 Task: Find connections with filter location Svishtov with filter topic #personaltrainerwith filter profile language Spanish with filter current company Furlenco with filter school Placements updates with filter industry Insurance Carriers with filter service category Financial Reporting with filter keywords title Computer Programmer
Action: Mouse moved to (495, 88)
Screenshot: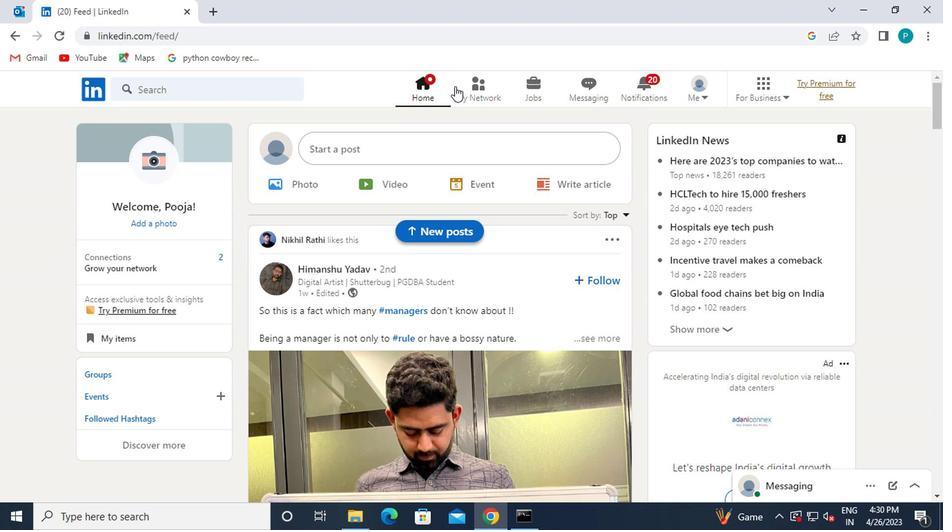 
Action: Mouse pressed left at (495, 88)
Screenshot: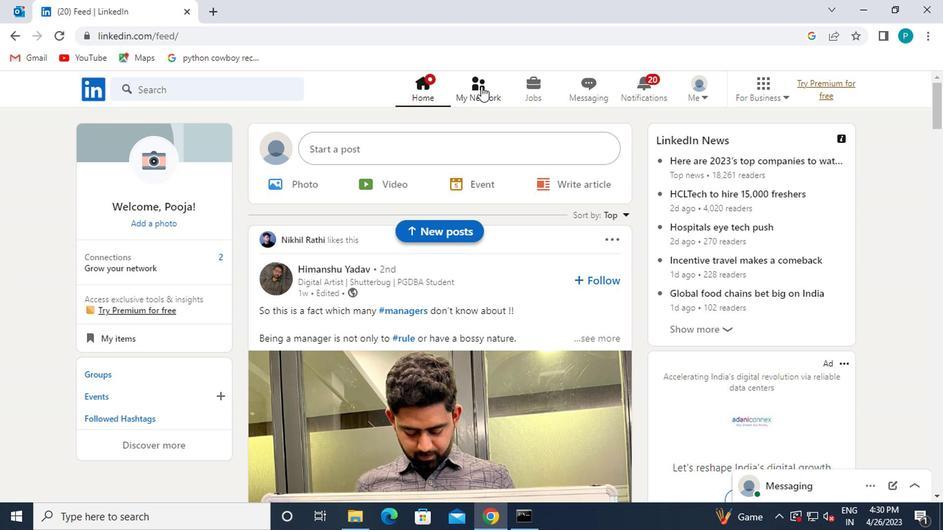 
Action: Mouse moved to (477, 89)
Screenshot: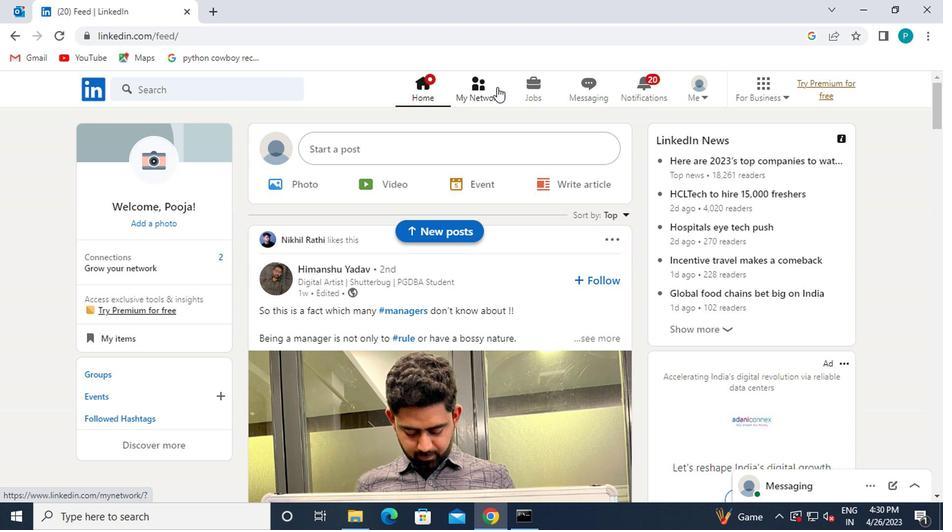 
Action: Mouse pressed left at (477, 89)
Screenshot: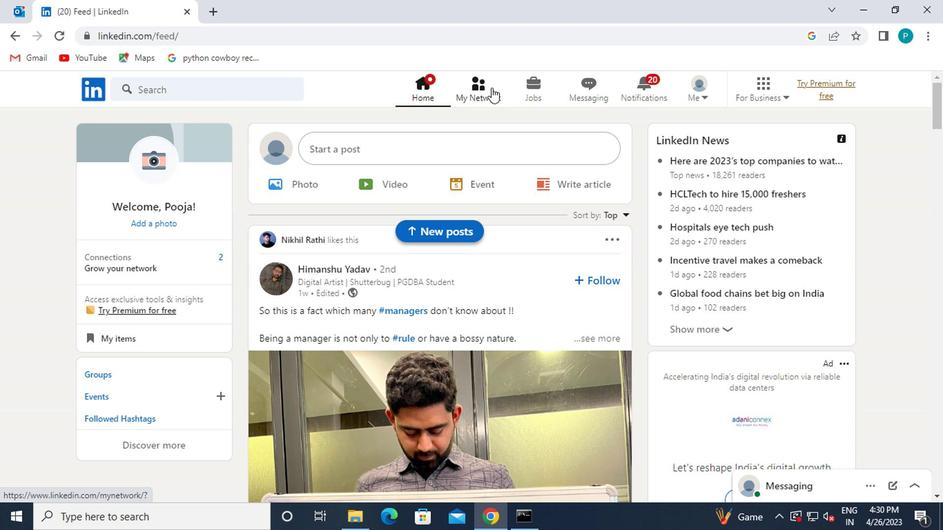 
Action: Mouse moved to (171, 168)
Screenshot: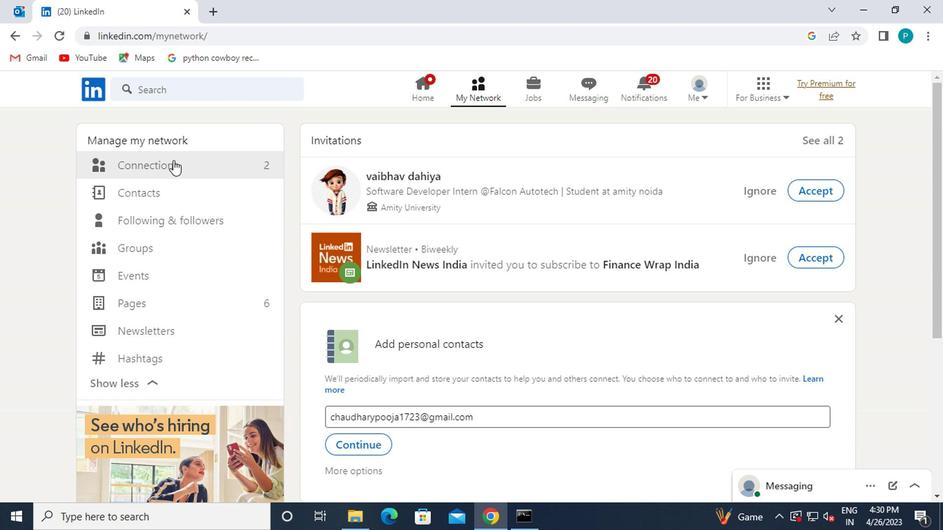 
Action: Mouse pressed left at (171, 168)
Screenshot: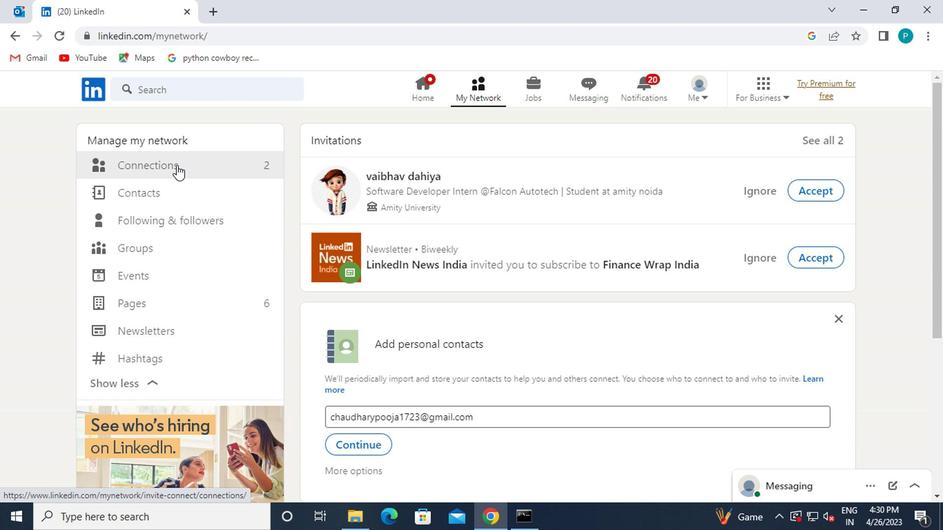 
Action: Mouse moved to (578, 149)
Screenshot: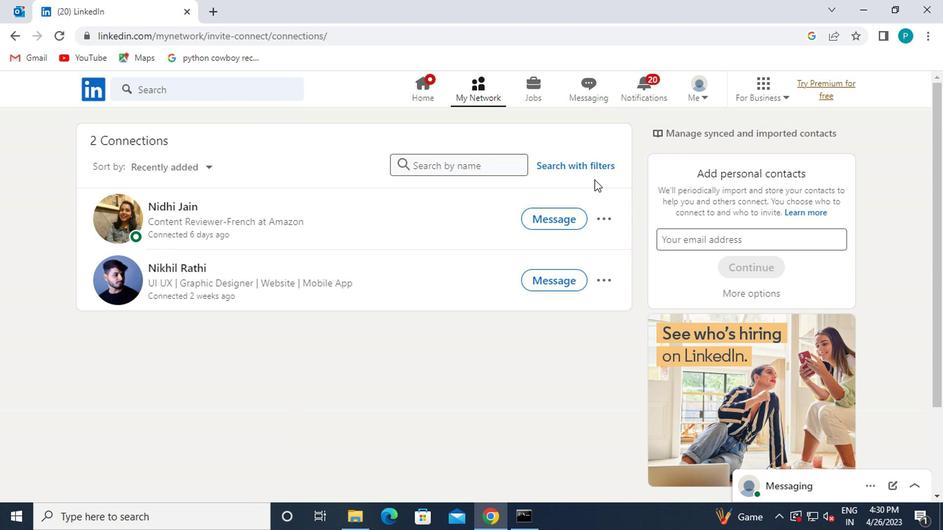 
Action: Mouse pressed left at (578, 149)
Screenshot: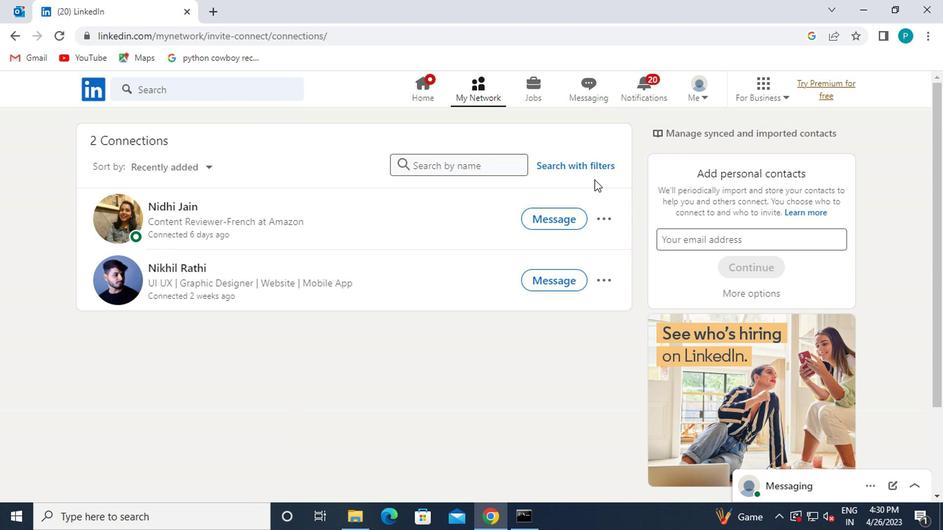 
Action: Mouse moved to (579, 164)
Screenshot: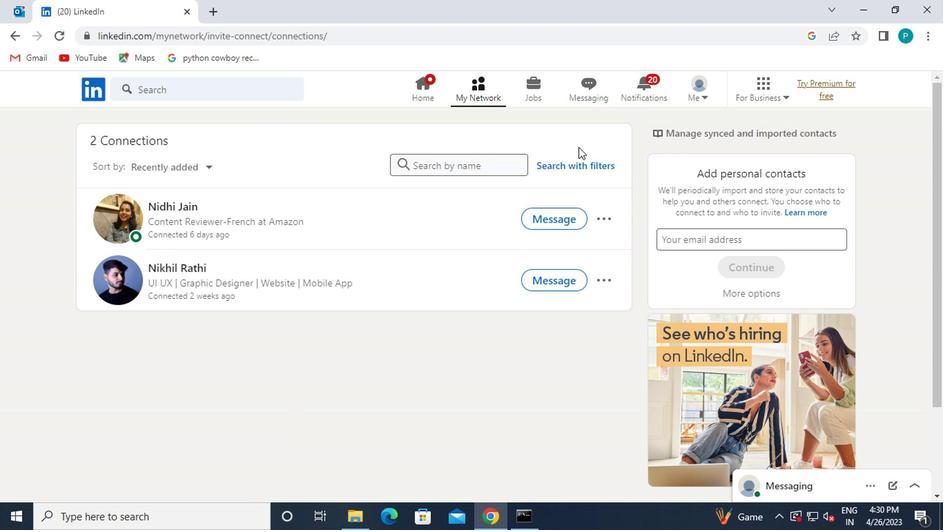 
Action: Mouse pressed left at (579, 164)
Screenshot: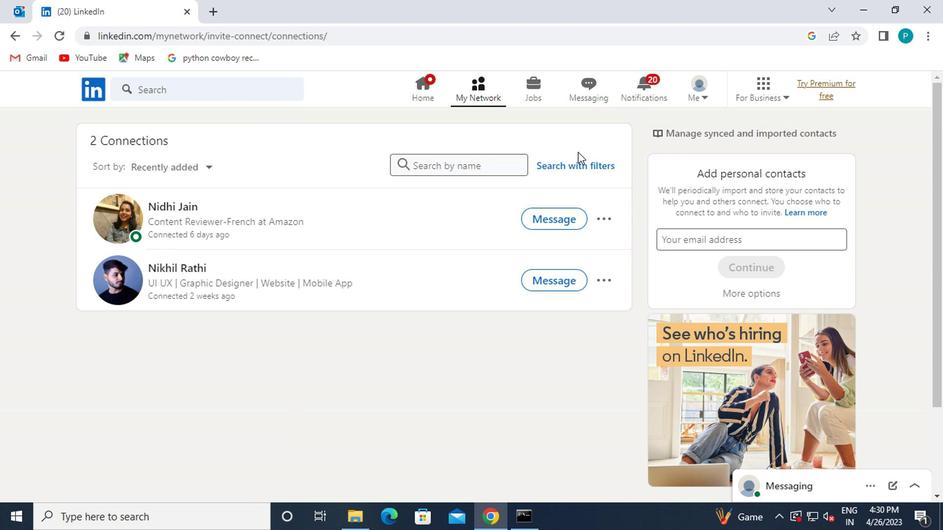 
Action: Mouse moved to (473, 123)
Screenshot: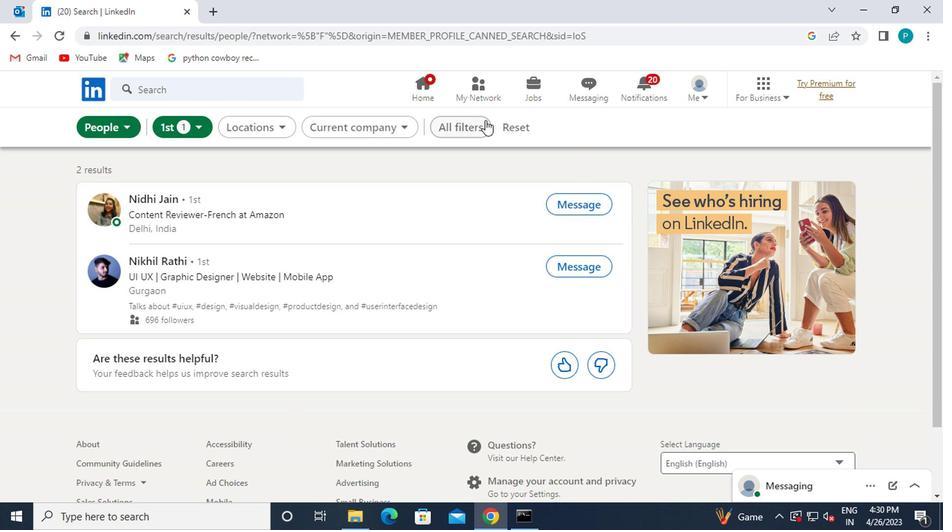 
Action: Mouse pressed left at (473, 123)
Screenshot: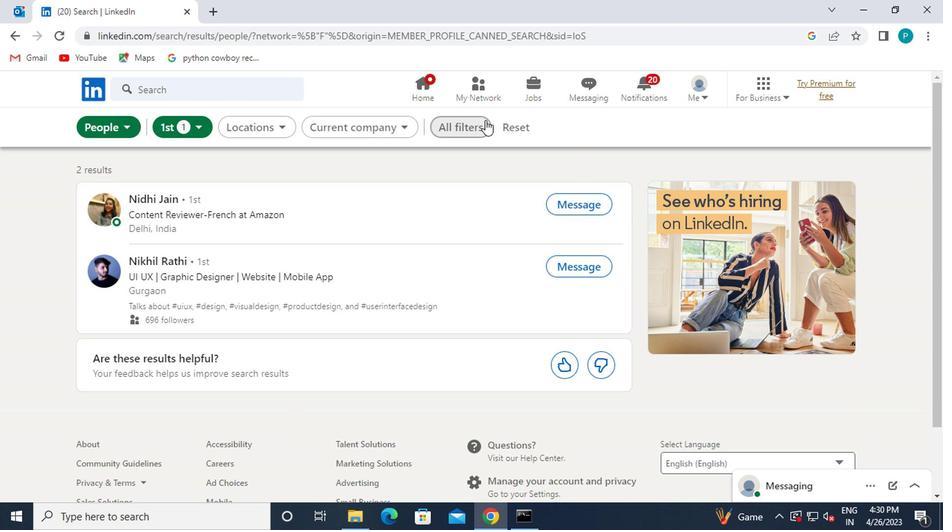 
Action: Mouse moved to (685, 271)
Screenshot: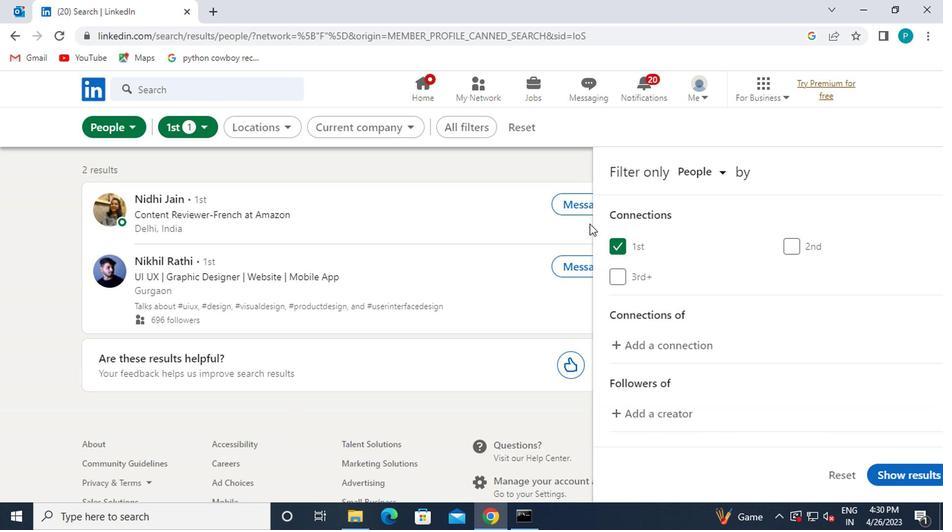 
Action: Mouse scrolled (685, 270) with delta (0, 0)
Screenshot: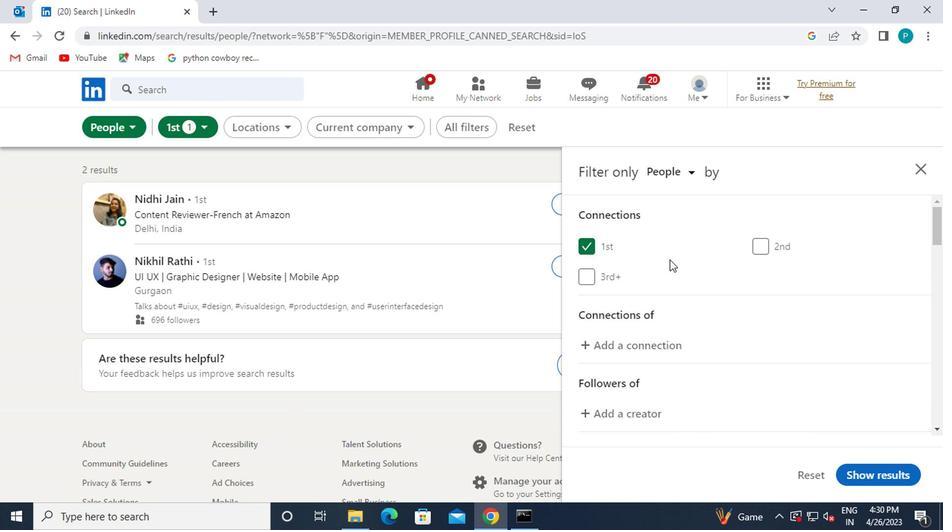 
Action: Mouse moved to (767, 350)
Screenshot: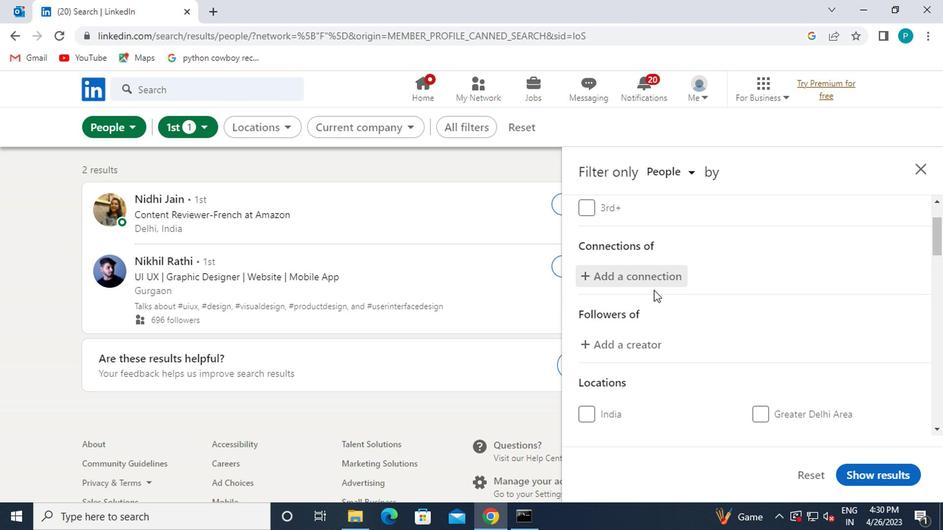 
Action: Mouse scrolled (767, 349) with delta (0, 0)
Screenshot: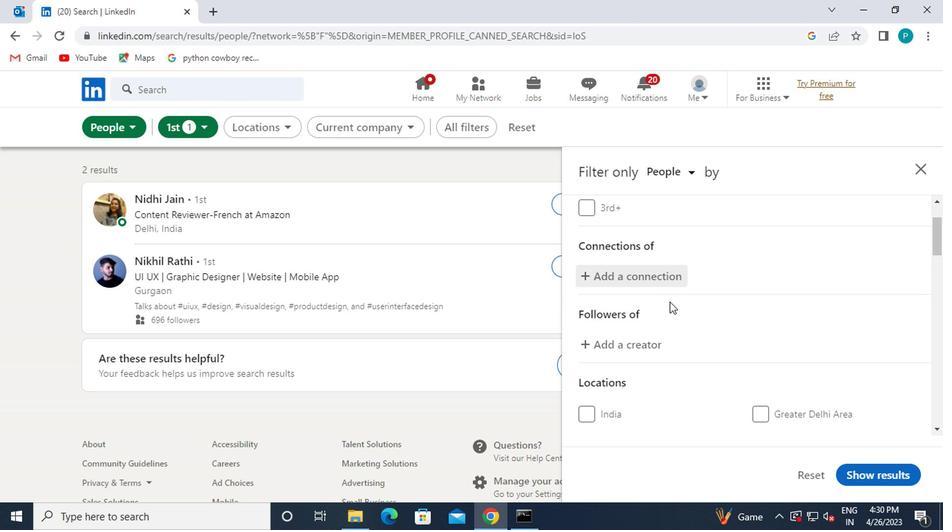 
Action: Mouse moved to (771, 357)
Screenshot: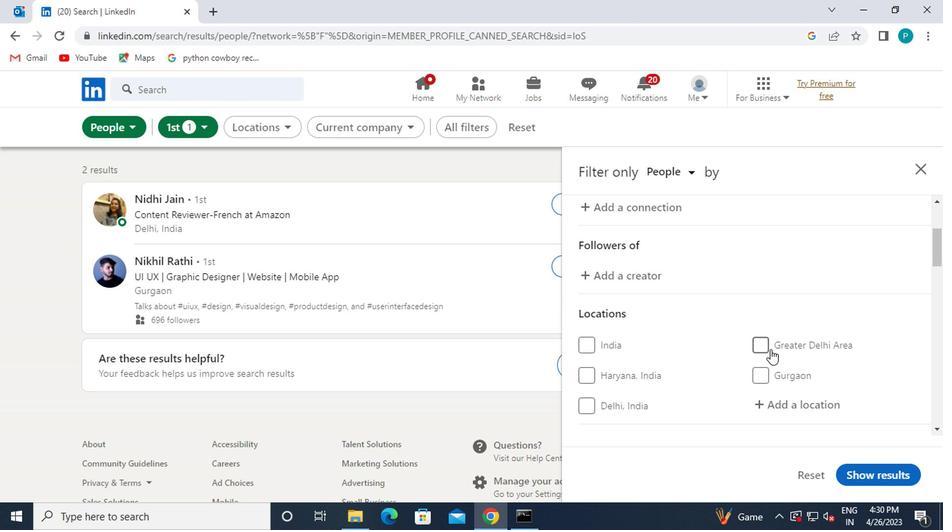 
Action: Mouse scrolled (771, 356) with delta (0, 0)
Screenshot: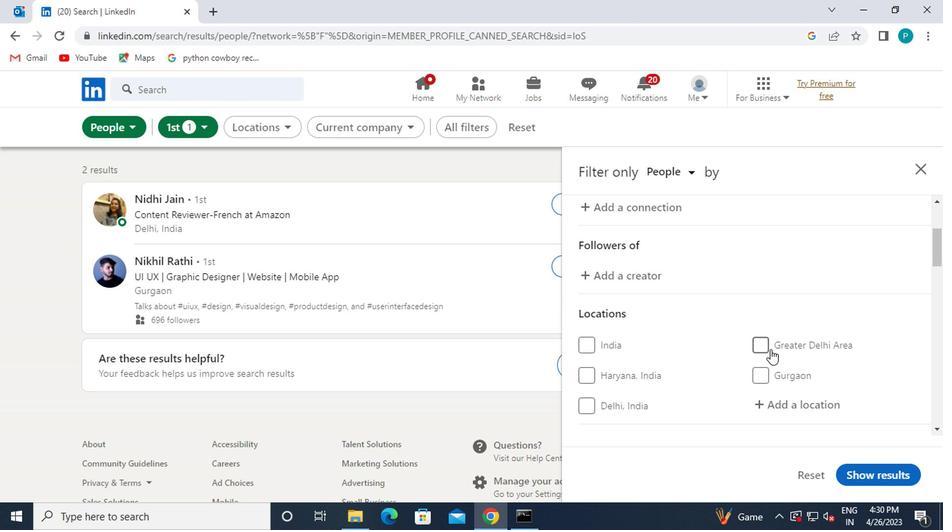 
Action: Mouse scrolled (771, 356) with delta (0, 0)
Screenshot: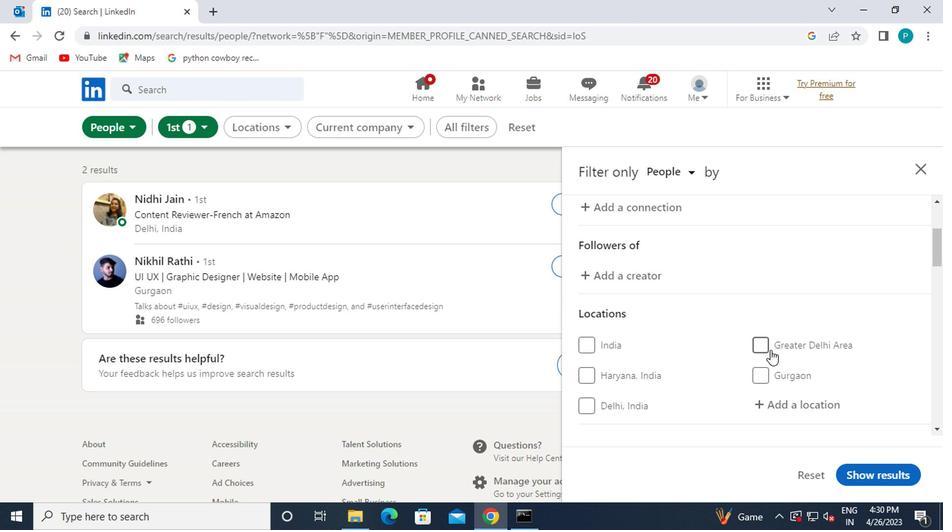 
Action: Mouse moved to (750, 261)
Screenshot: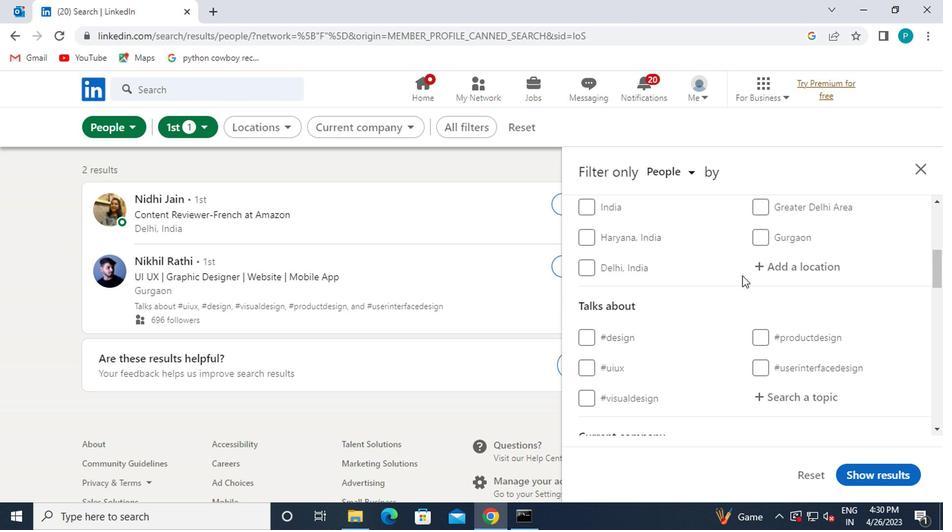
Action: Mouse pressed left at (750, 261)
Screenshot: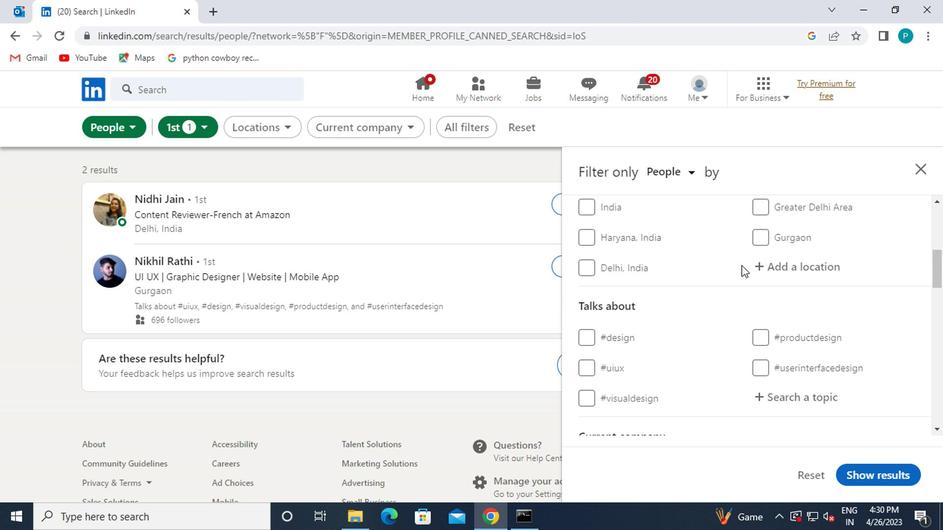 
Action: Mouse moved to (762, 282)
Screenshot: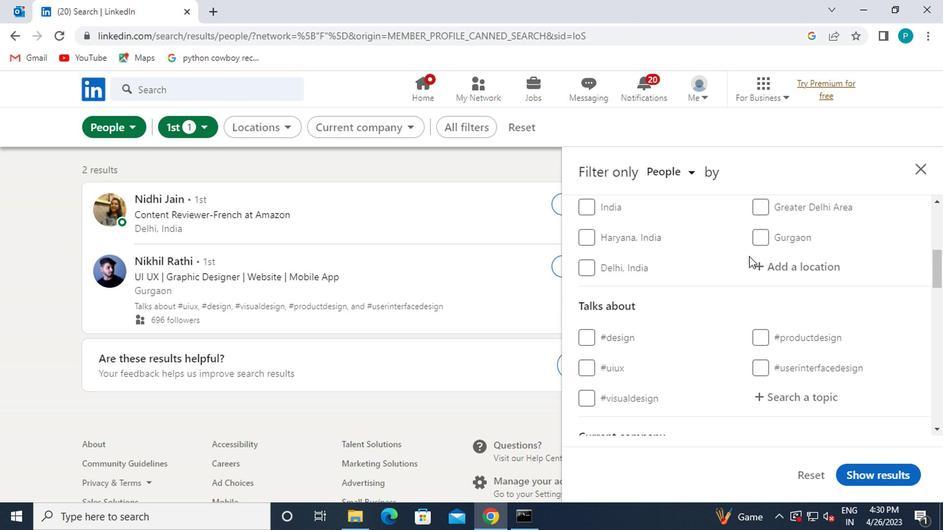 
Action: Mouse pressed left at (762, 282)
Screenshot: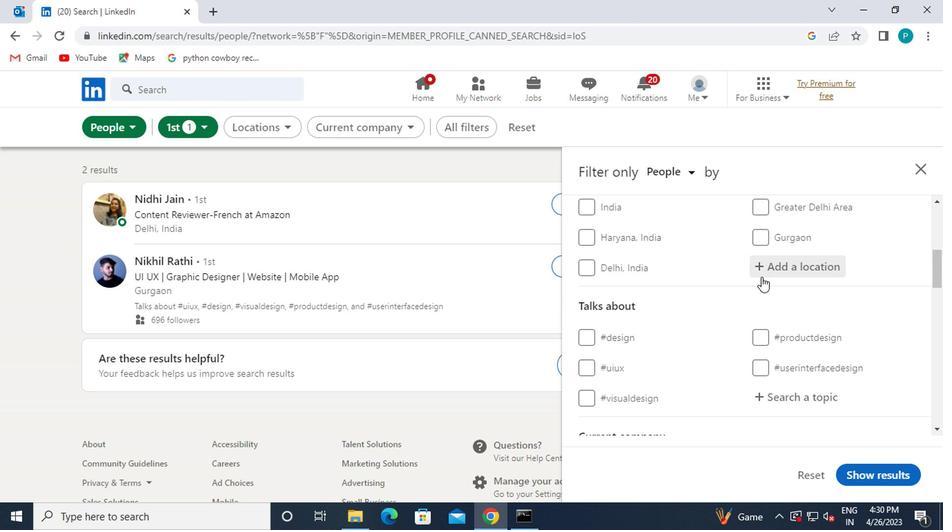 
Action: Mouse moved to (764, 282)
Screenshot: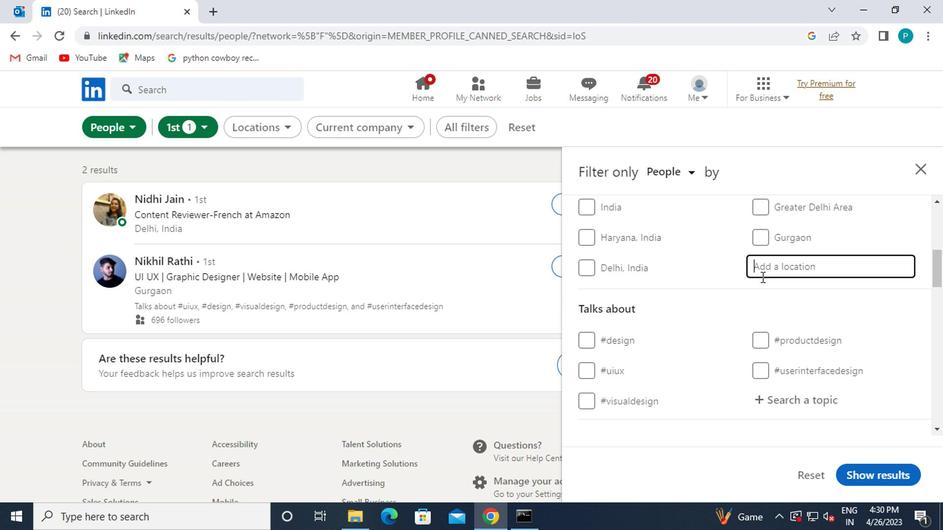 
Action: Key pressed sb<Key.backspace>vic<Key.backspace>sh
Screenshot: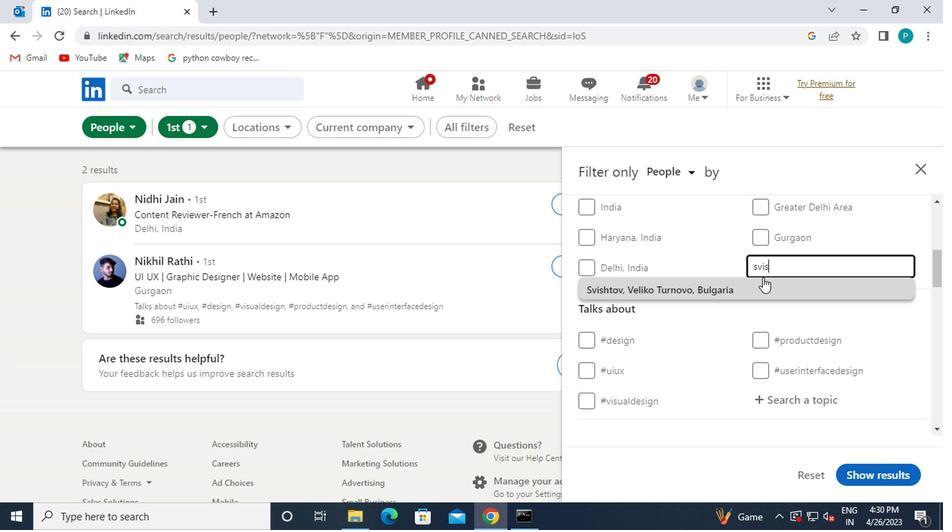 
Action: Mouse moved to (647, 293)
Screenshot: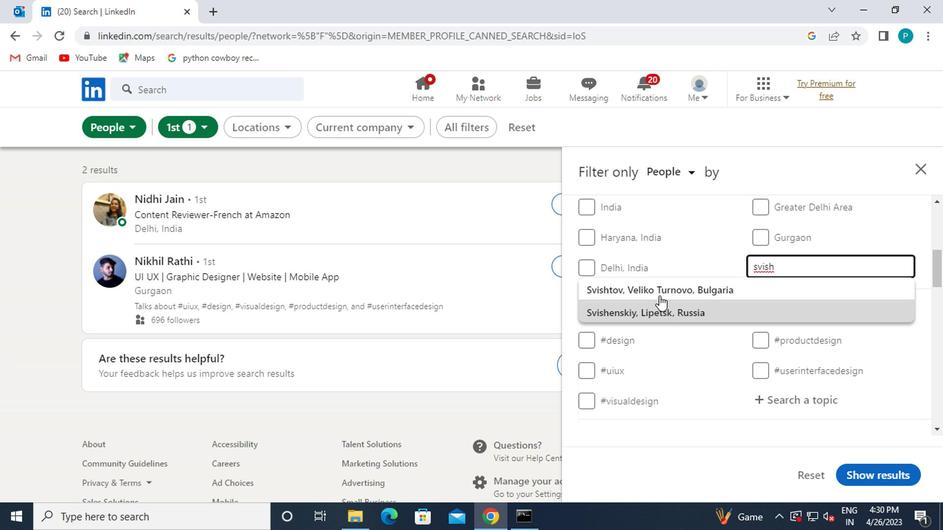 
Action: Mouse pressed left at (647, 293)
Screenshot: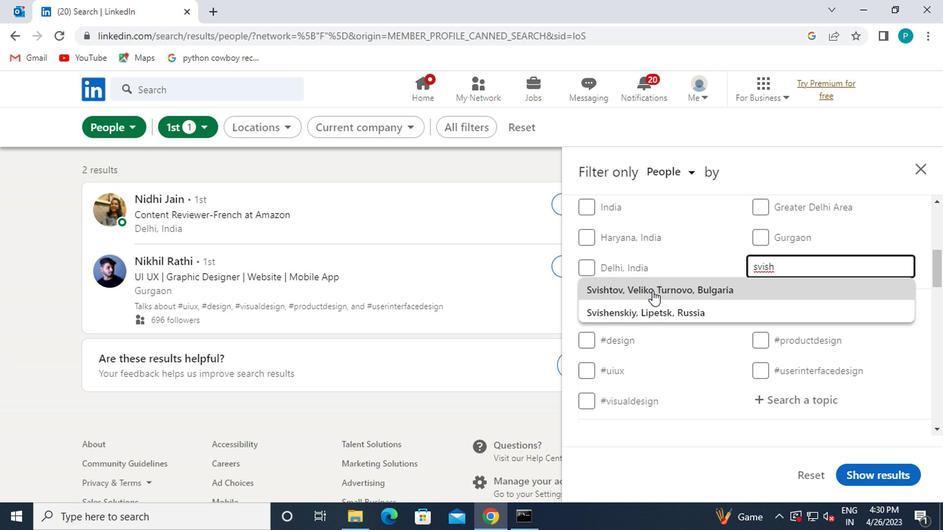 
Action: Mouse moved to (760, 336)
Screenshot: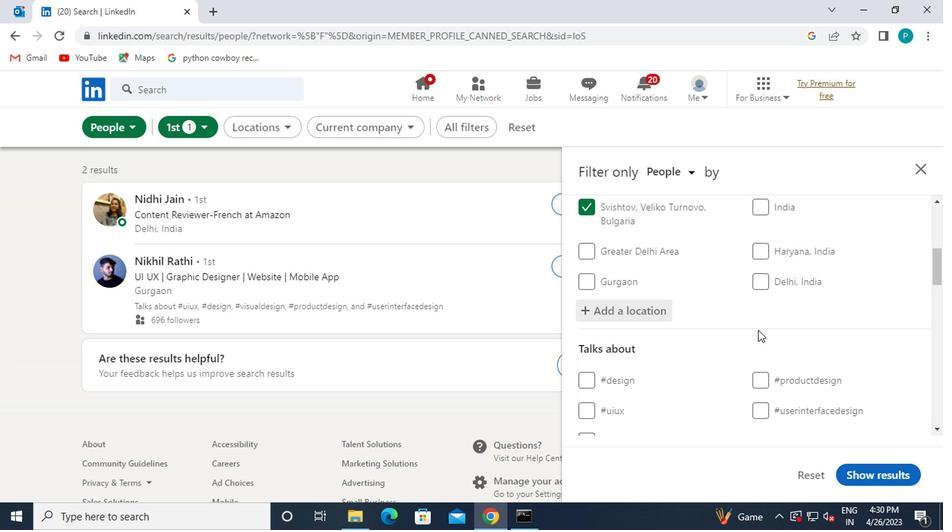 
Action: Mouse scrolled (760, 336) with delta (0, 0)
Screenshot: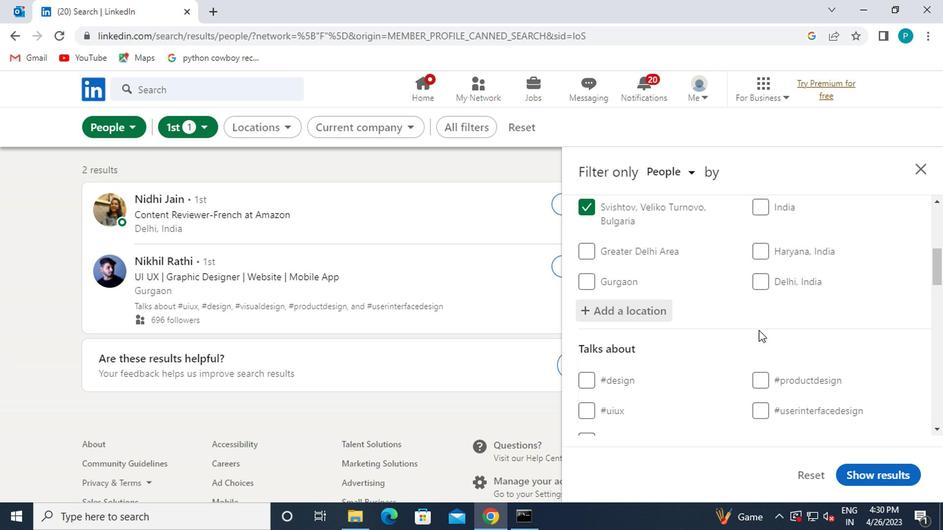 
Action: Mouse scrolled (760, 336) with delta (0, 0)
Screenshot: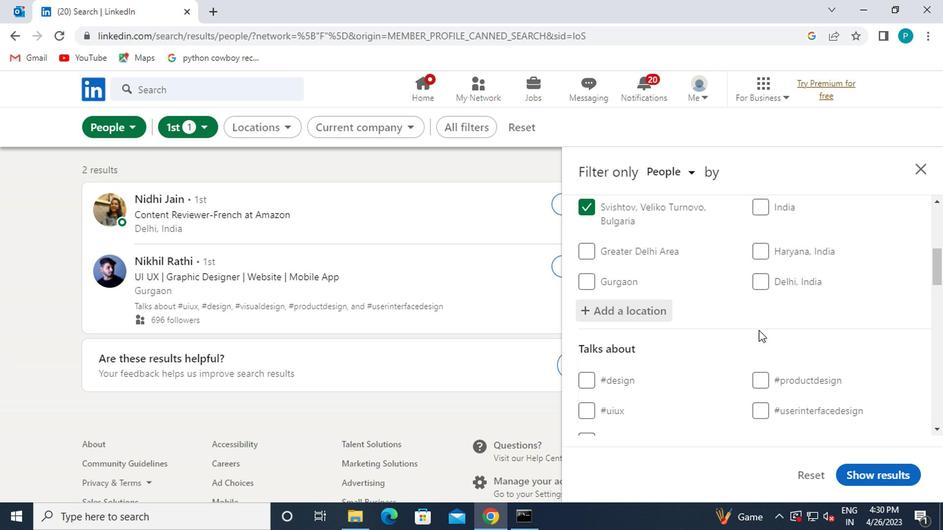 
Action: Mouse moved to (761, 313)
Screenshot: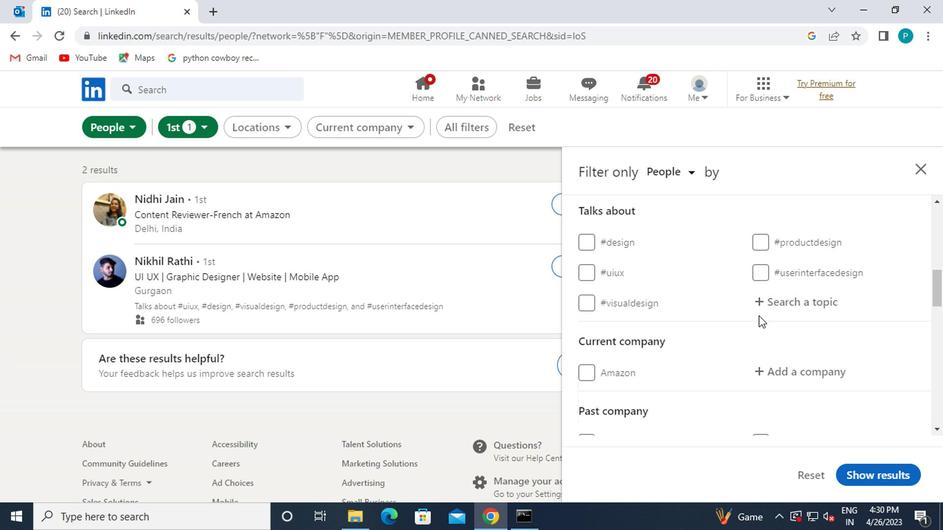 
Action: Mouse pressed left at (761, 313)
Screenshot: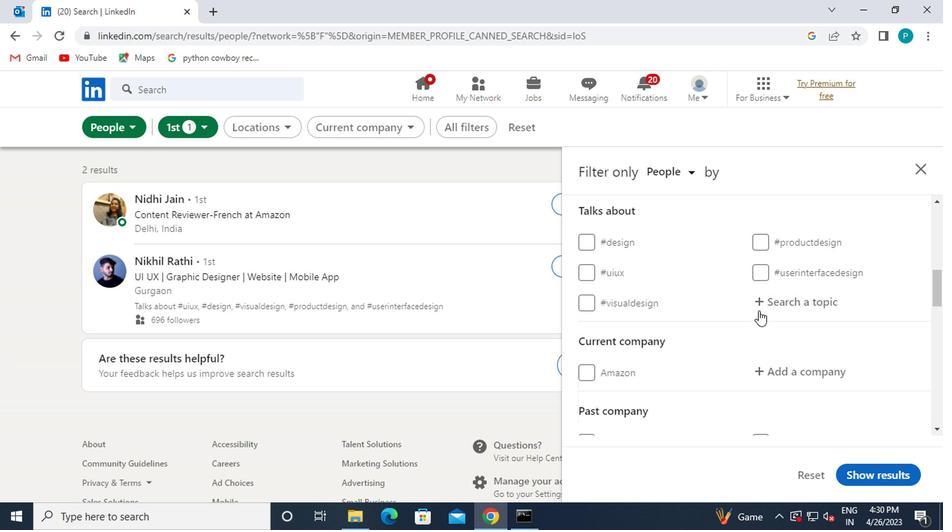 
Action: Key pressed <Key.shift>
Screenshot: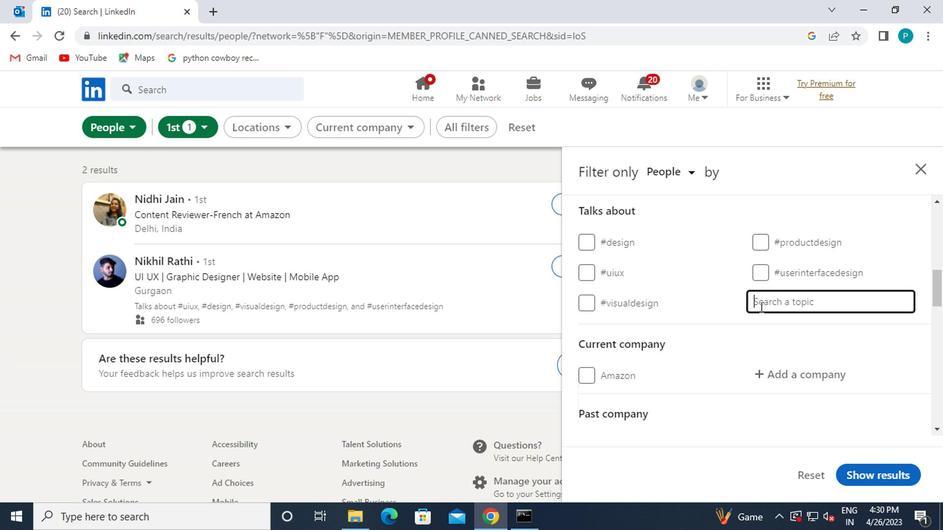 
Action: Mouse moved to (789, 246)
Screenshot: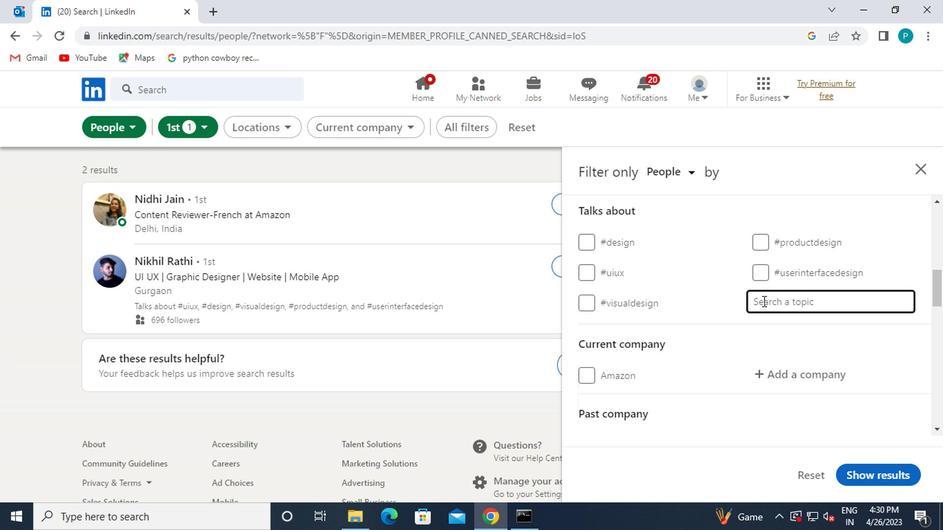 
Action: Key pressed <Key.shift><Key.shift><Key.shift><Key.shift><Key.shift>
Screenshot: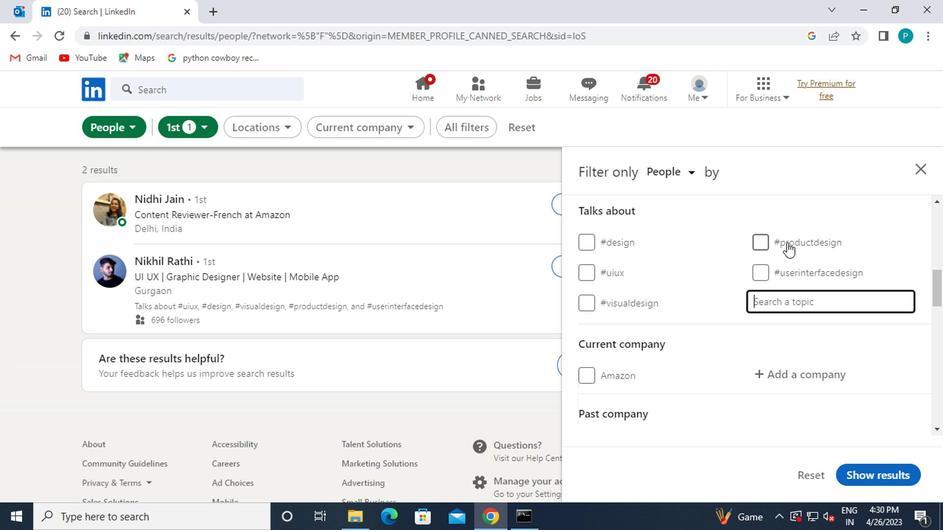 
Action: Mouse moved to (789, 246)
Screenshot: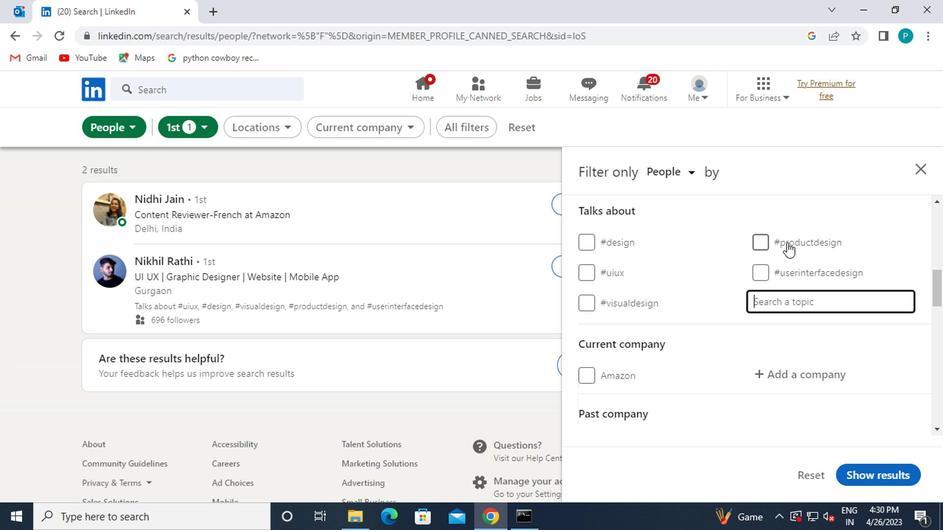 
Action: Key pressed <Key.shift><Key.shift>
Screenshot: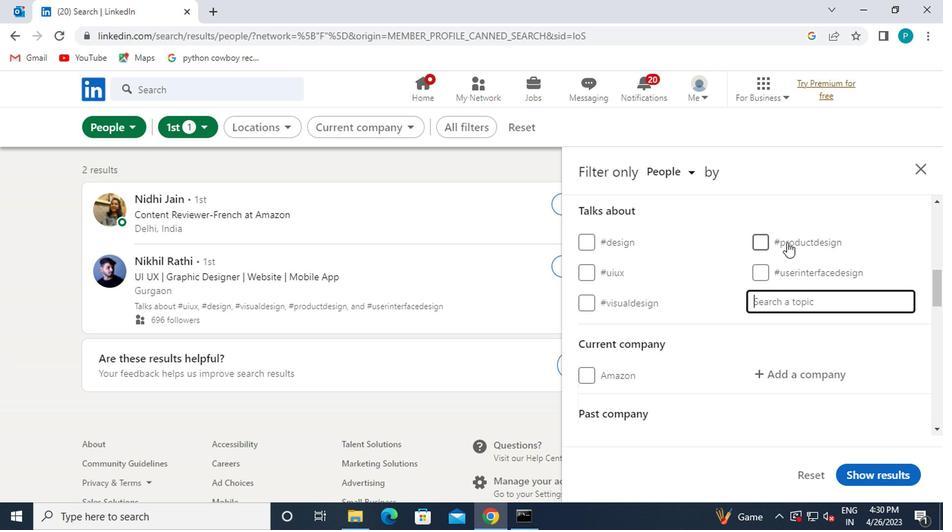 
Action: Mouse moved to (789, 245)
Screenshot: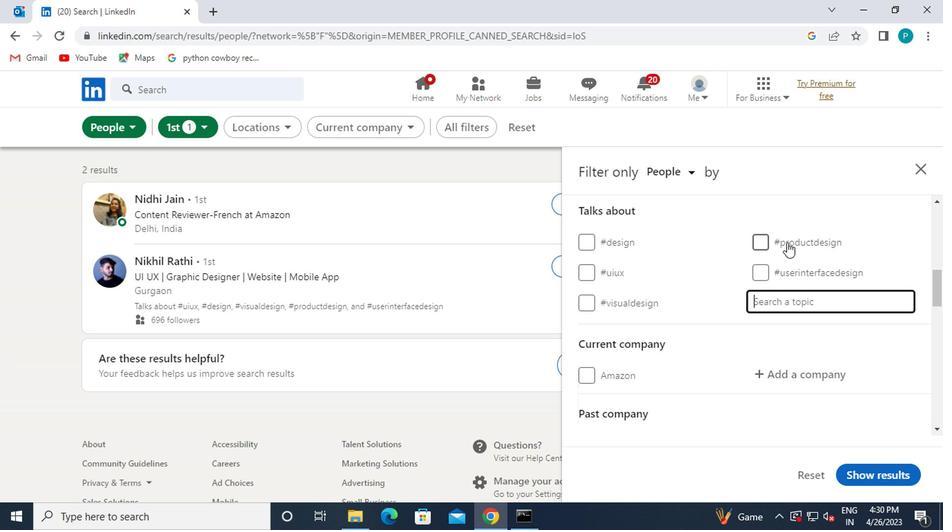 
Action: Key pressed ctrl+3PERSONAL
Screenshot: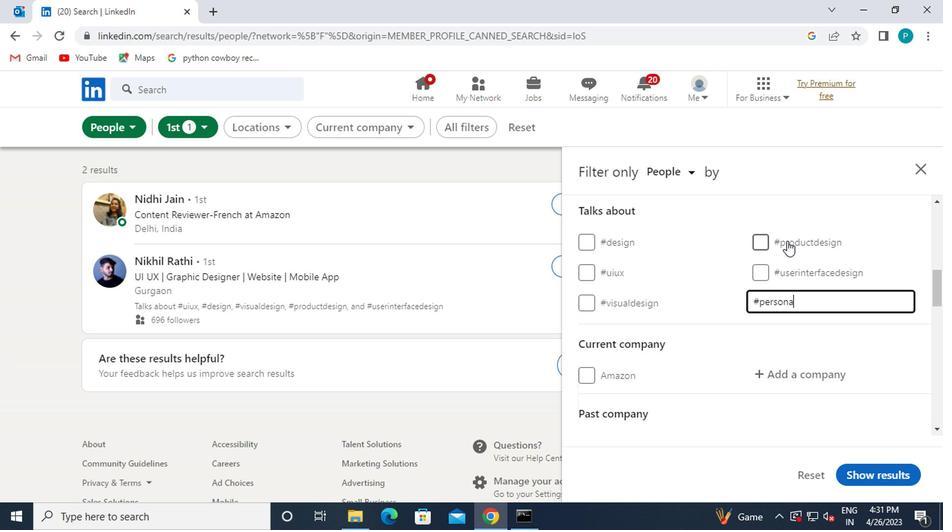 
Action: Mouse moved to (781, 322)
Screenshot: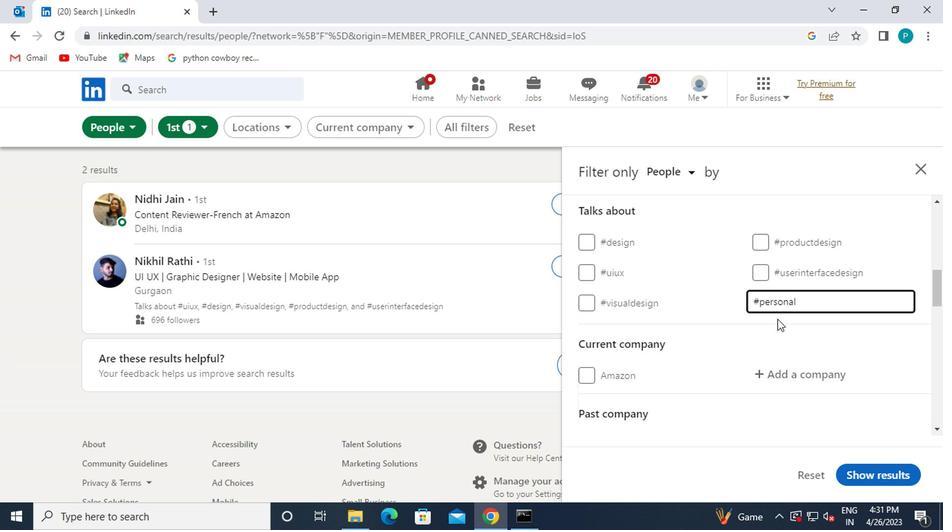 
Action: Key pressed TRAINER
Screenshot: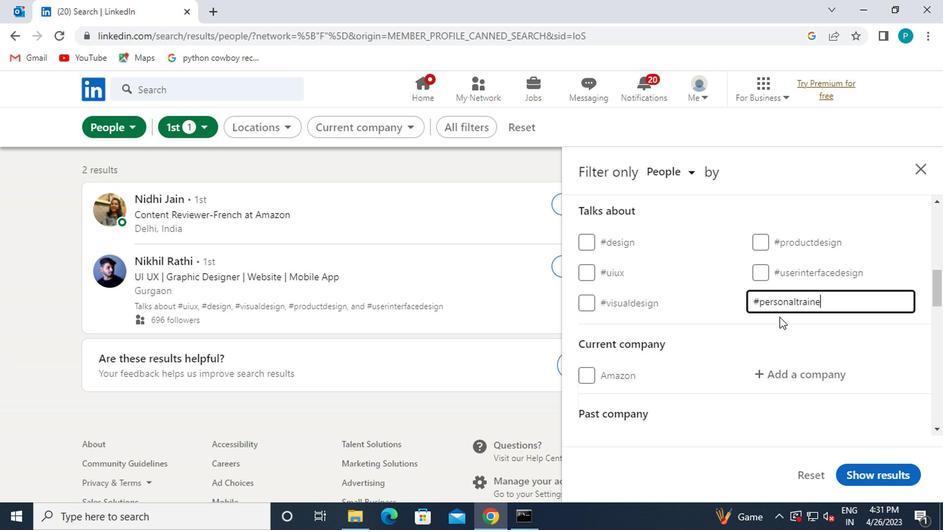 
Action: Mouse moved to (779, 296)
Screenshot: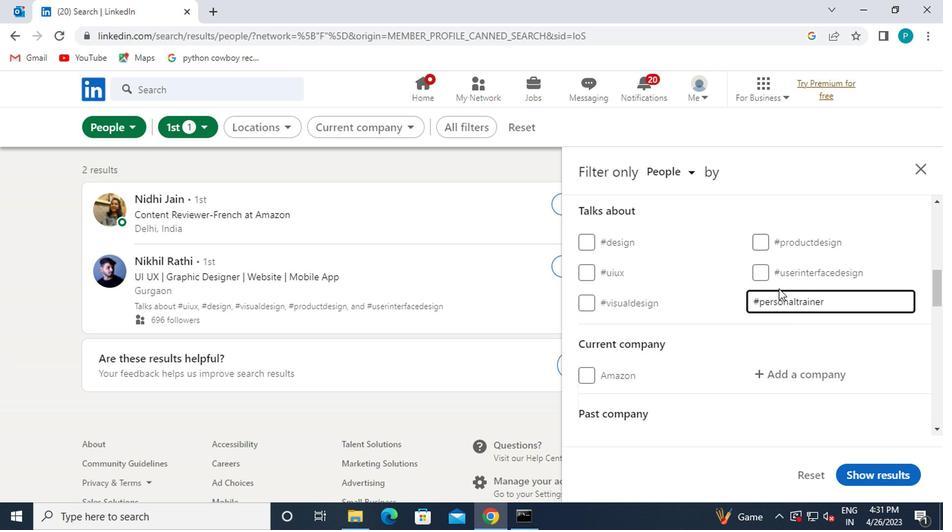 
Action: Mouse scrolled (779, 295) with delta (0, 0)
Screenshot: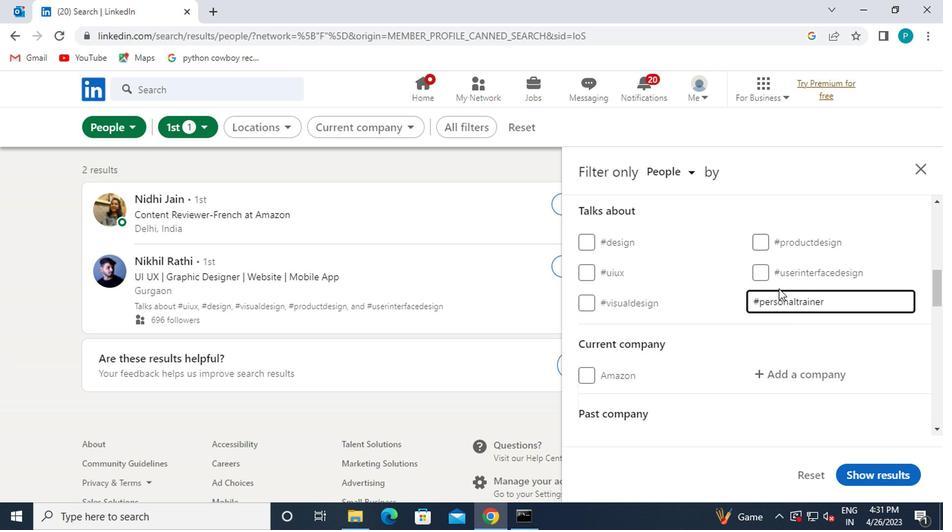 
Action: Mouse moved to (787, 311)
Screenshot: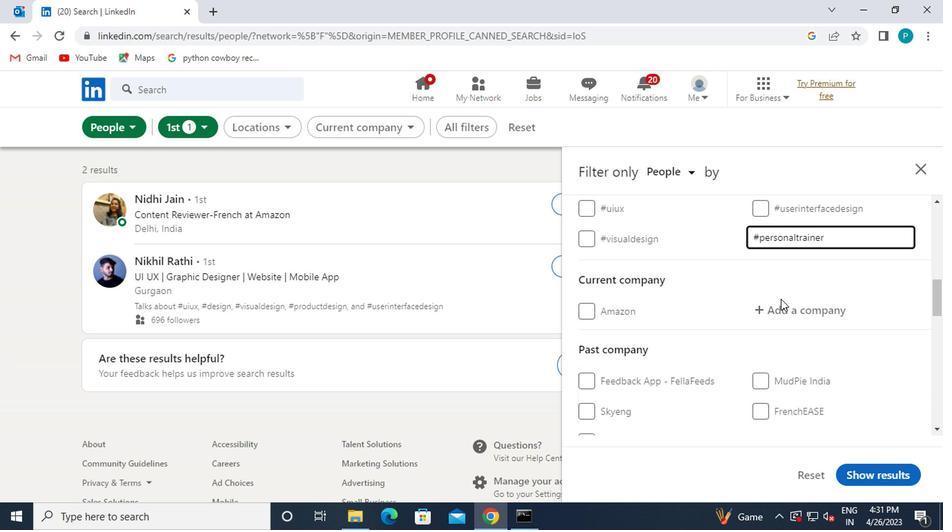 
Action: Mouse pressed left at (787, 311)
Screenshot: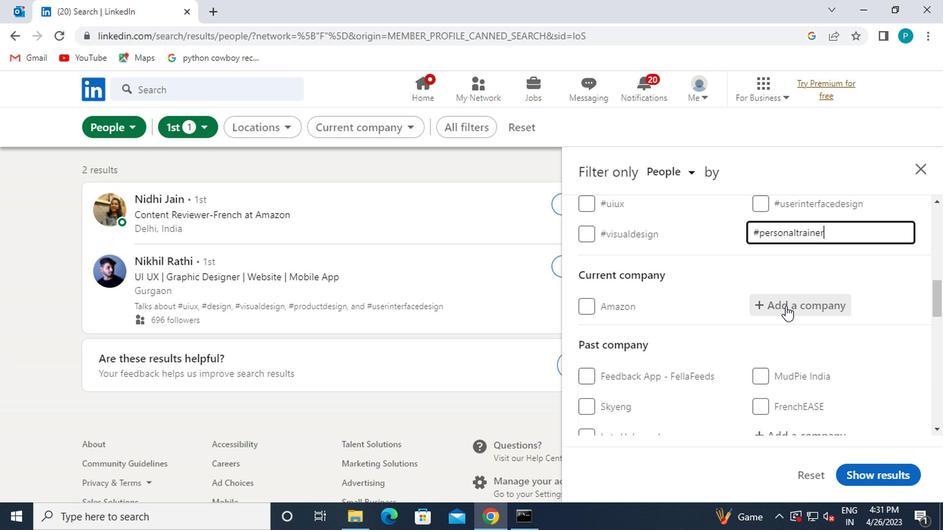 
Action: Key pressed FULL<Key.backspace><Key.backspace>E<Key.backspace>RL
Screenshot: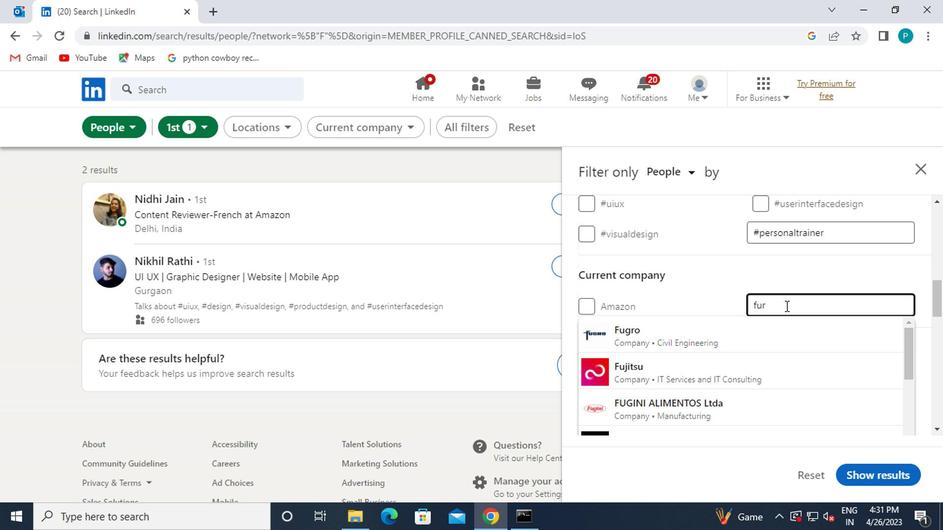 
Action: Mouse moved to (800, 365)
Screenshot: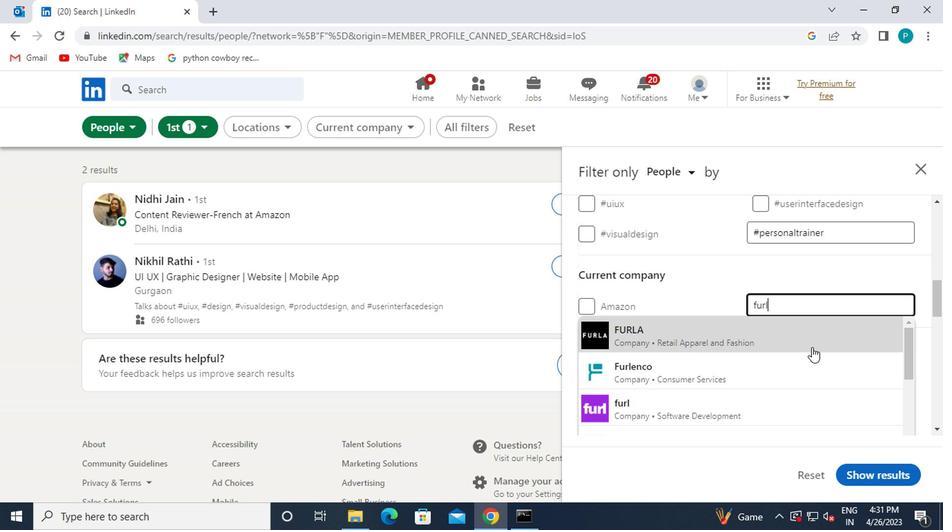 
Action: Mouse pressed left at (800, 365)
Screenshot: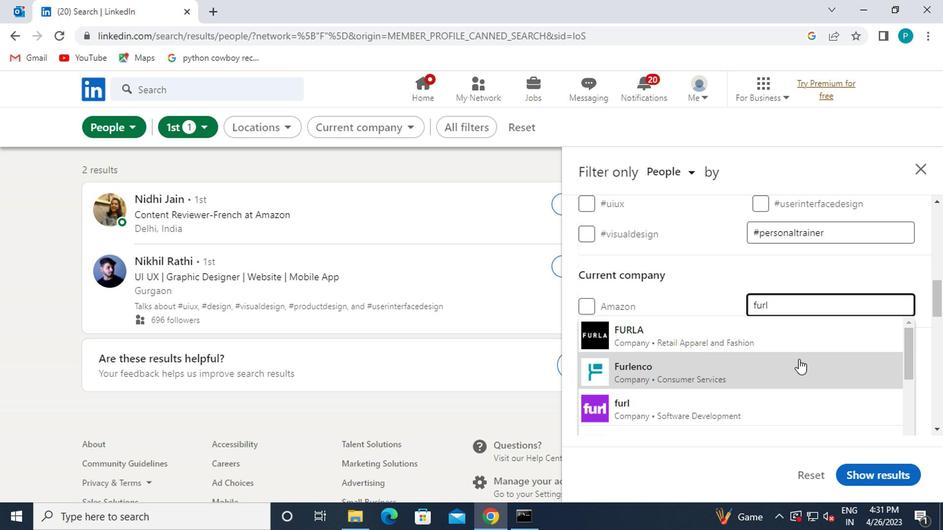 
Action: Mouse moved to (797, 366)
Screenshot: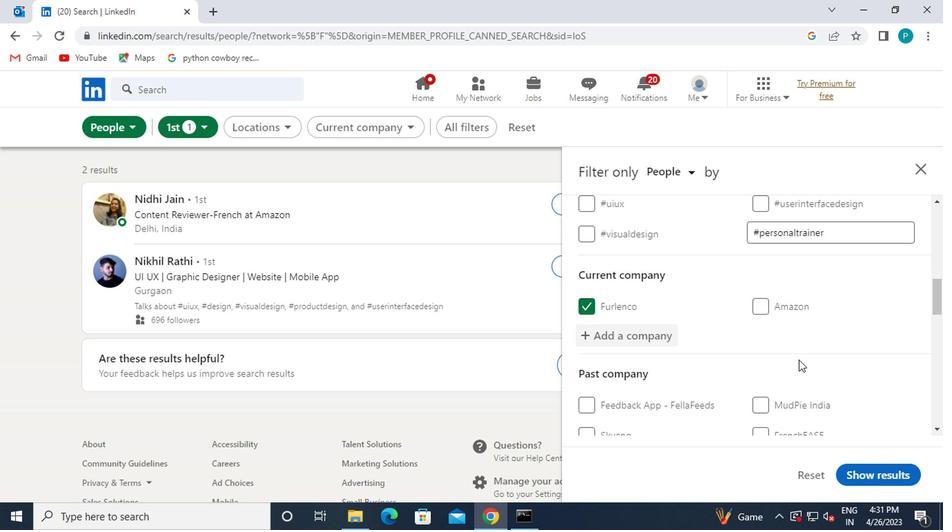 
Action: Mouse scrolled (797, 365) with delta (0, 0)
Screenshot: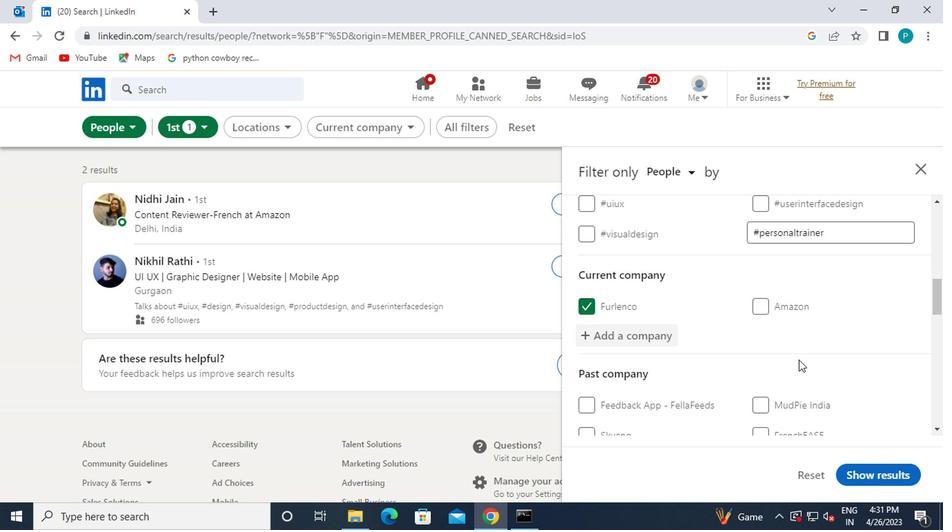 
Action: Mouse moved to (792, 366)
Screenshot: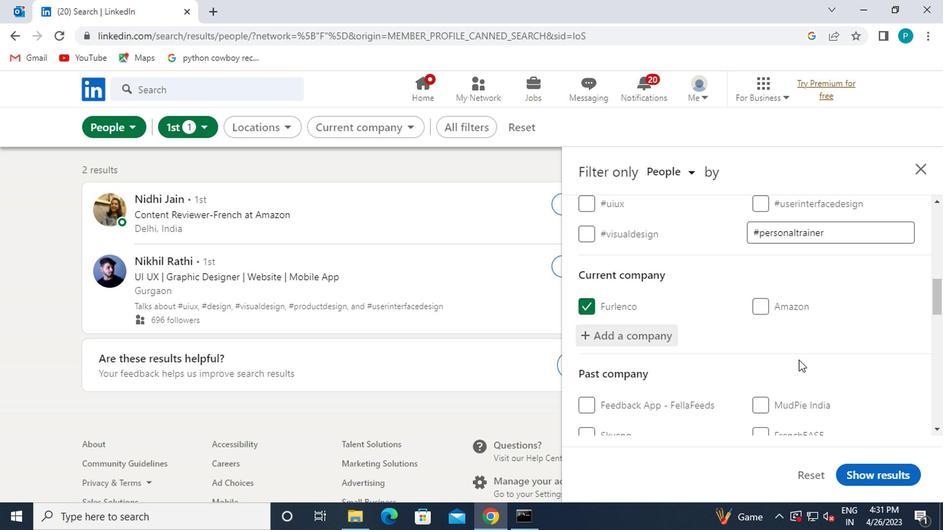 
Action: Mouse scrolled (792, 365) with delta (0, 0)
Screenshot: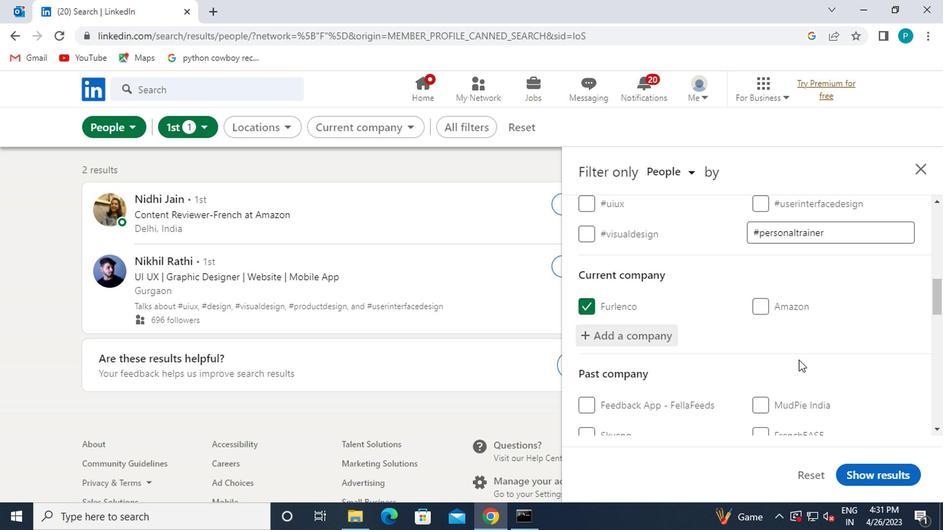 
Action: Mouse moved to (744, 359)
Screenshot: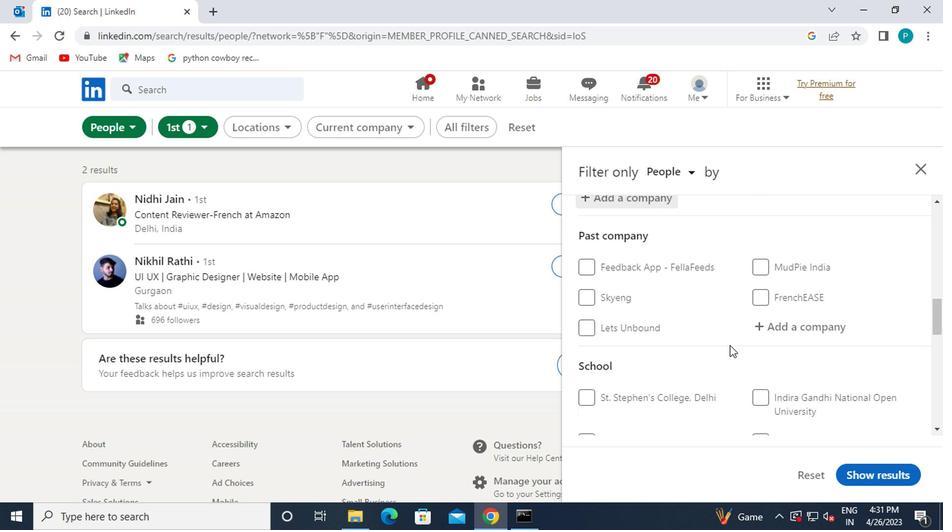 
Action: Mouse scrolled (744, 358) with delta (0, 0)
Screenshot: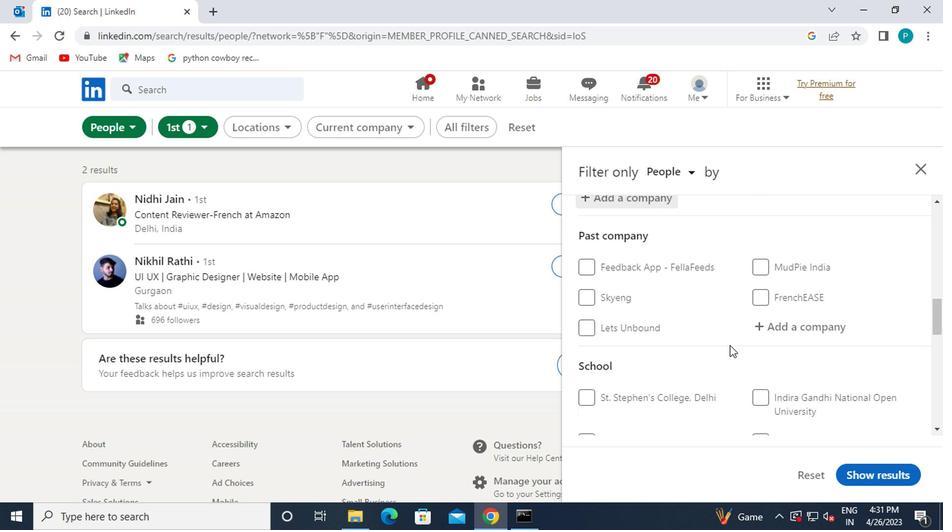 
Action: Mouse moved to (746, 364)
Screenshot: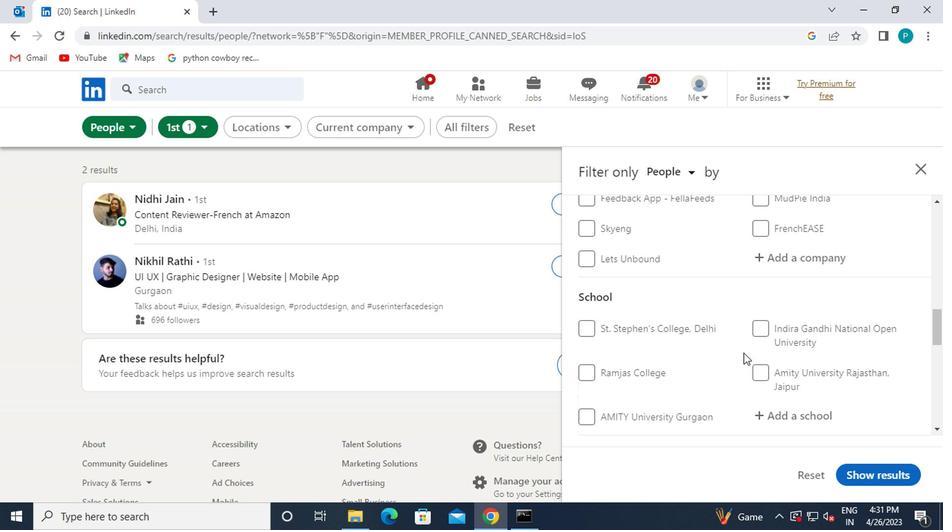 
Action: Mouse scrolled (746, 364) with delta (0, 0)
Screenshot: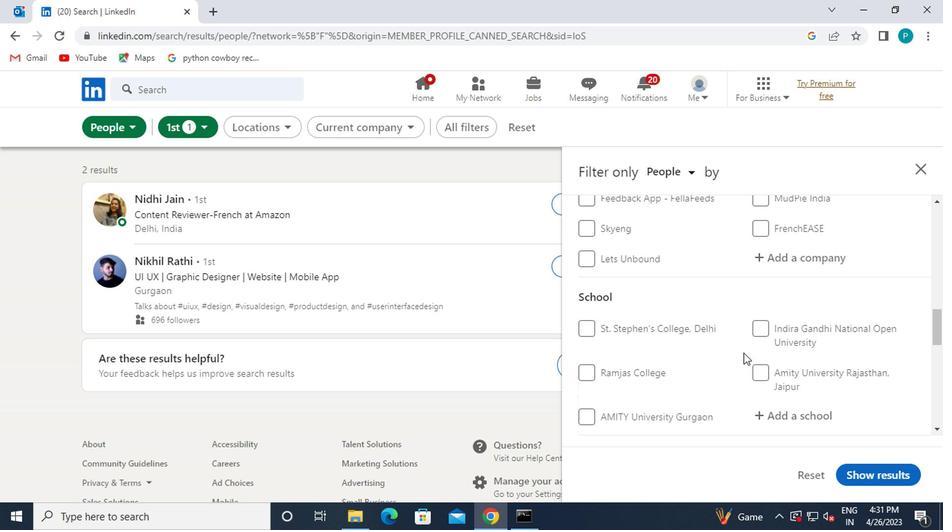 
Action: Mouse moved to (767, 347)
Screenshot: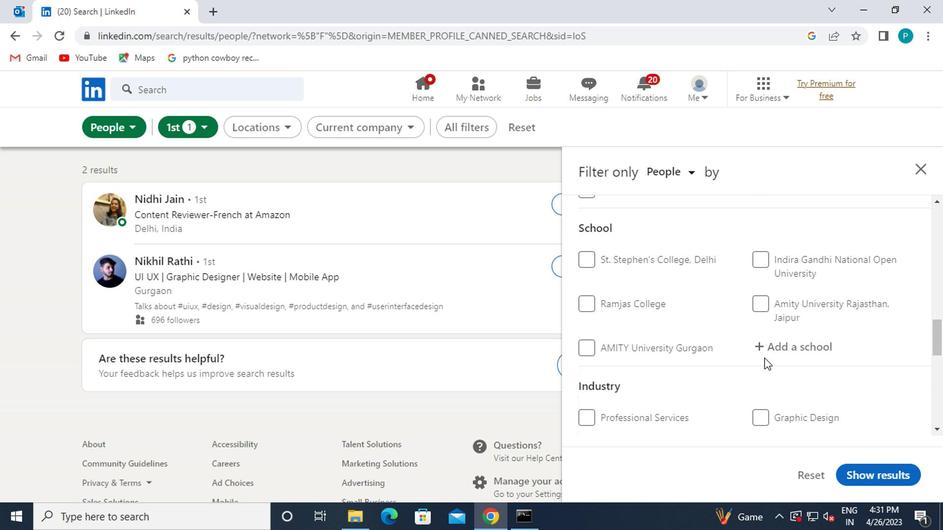 
Action: Mouse pressed left at (767, 347)
Screenshot: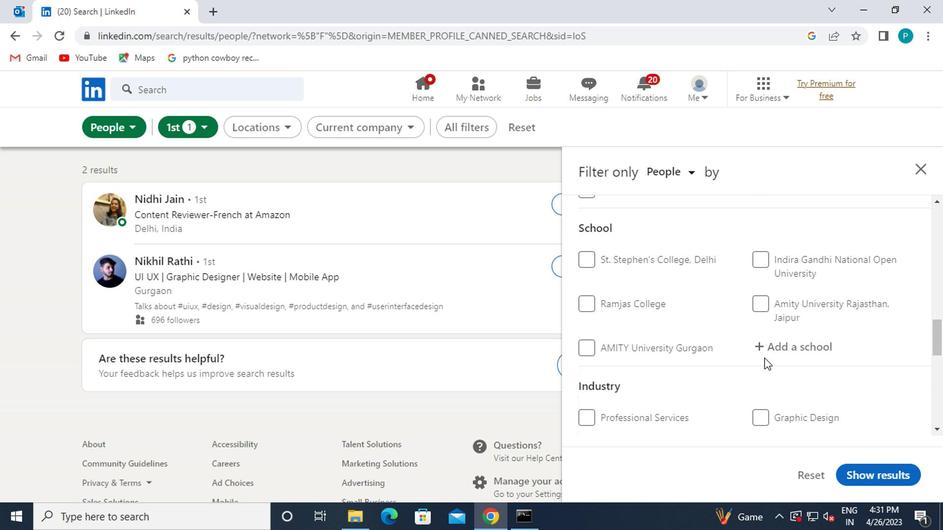 
Action: Mouse moved to (767, 346)
Screenshot: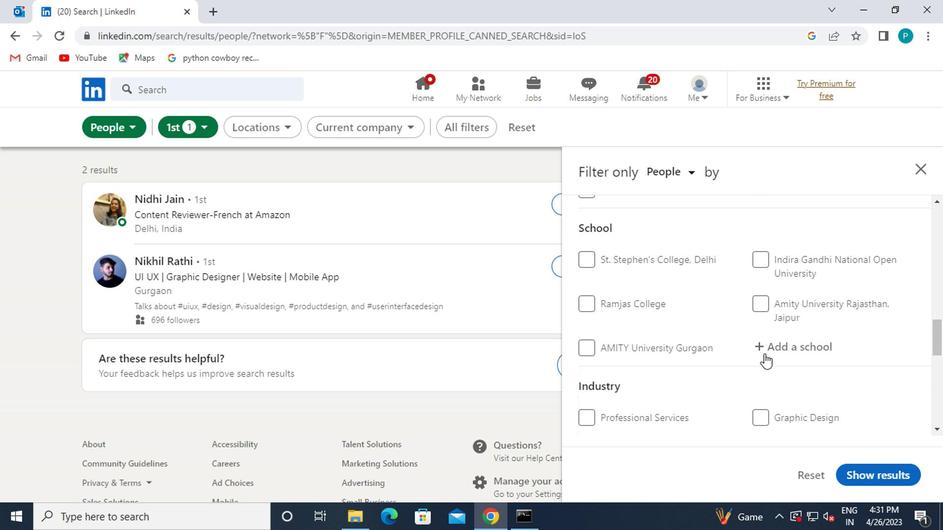 
Action: Key pressed <Key.caps_lock>P<Key.caps_lock>LACEMENT
Screenshot: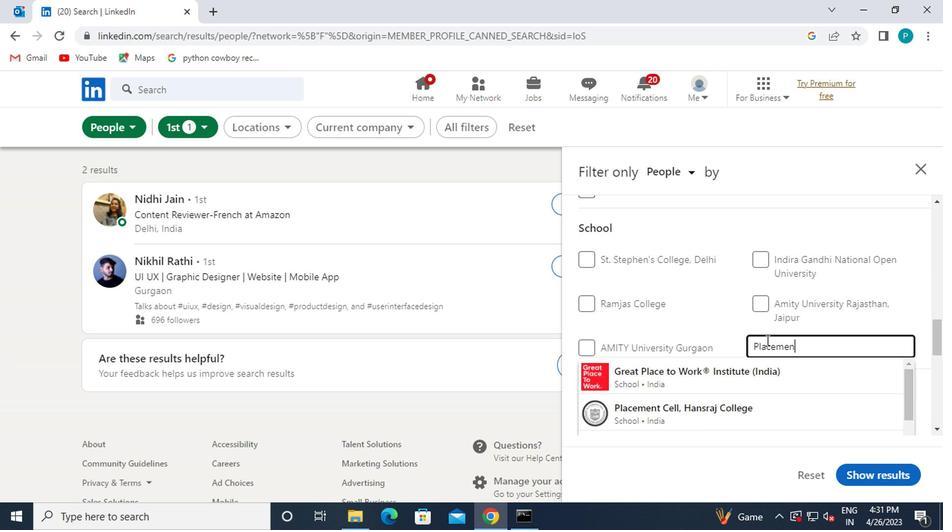 
Action: Mouse moved to (757, 374)
Screenshot: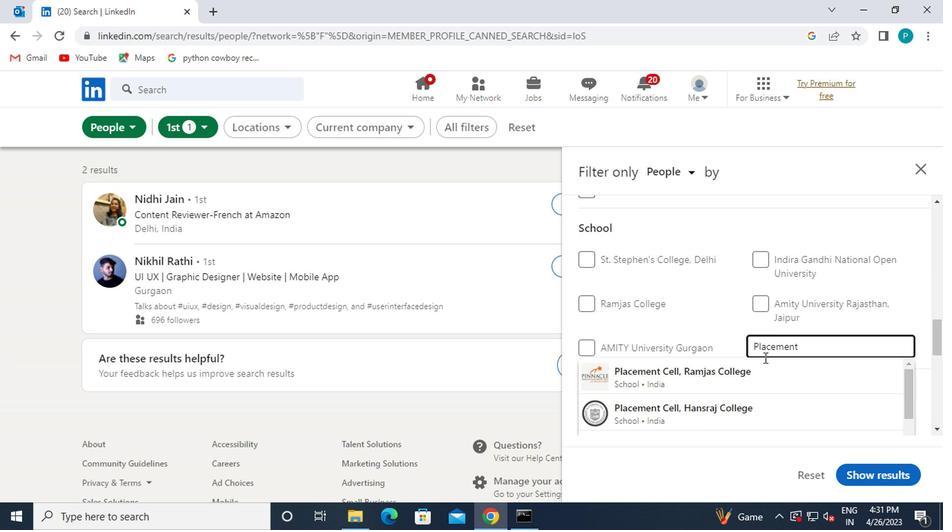 
Action: Mouse scrolled (757, 373) with delta (0, 0)
Screenshot: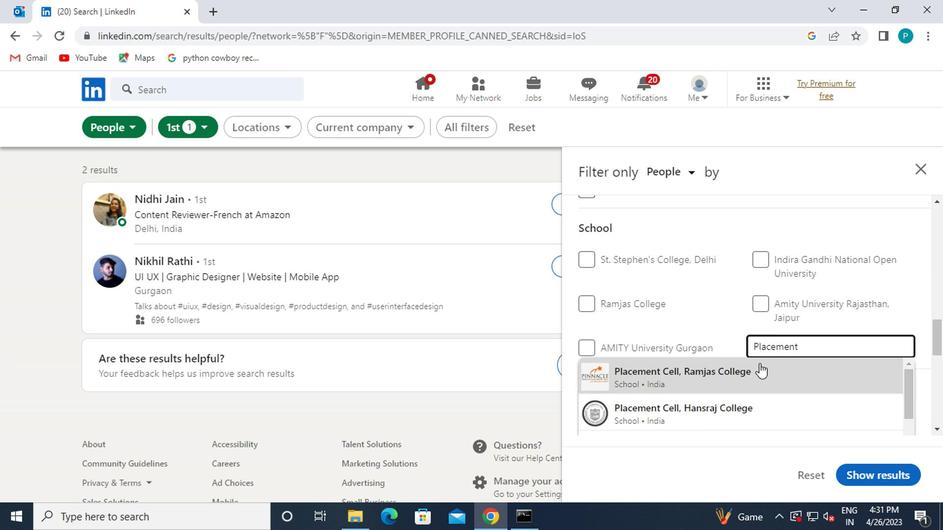
Action: Mouse moved to (749, 413)
Screenshot: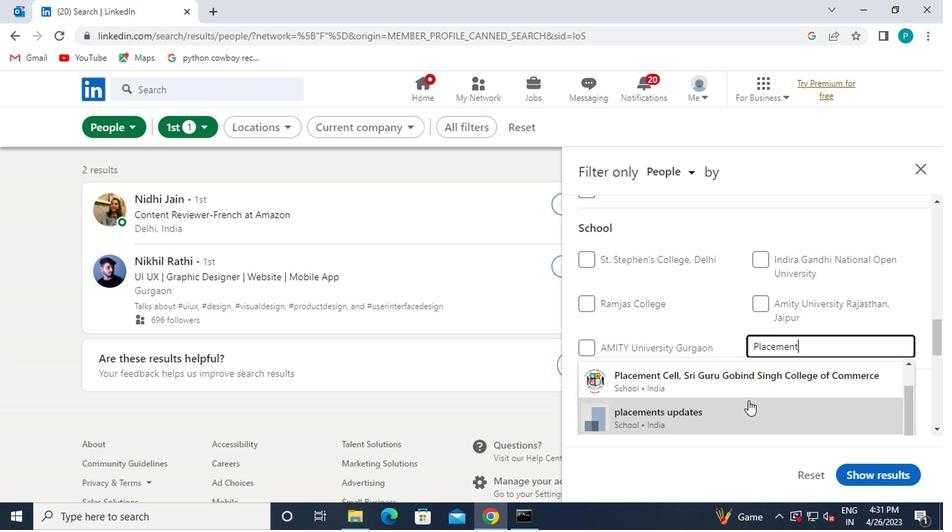 
Action: Mouse pressed left at (749, 413)
Screenshot: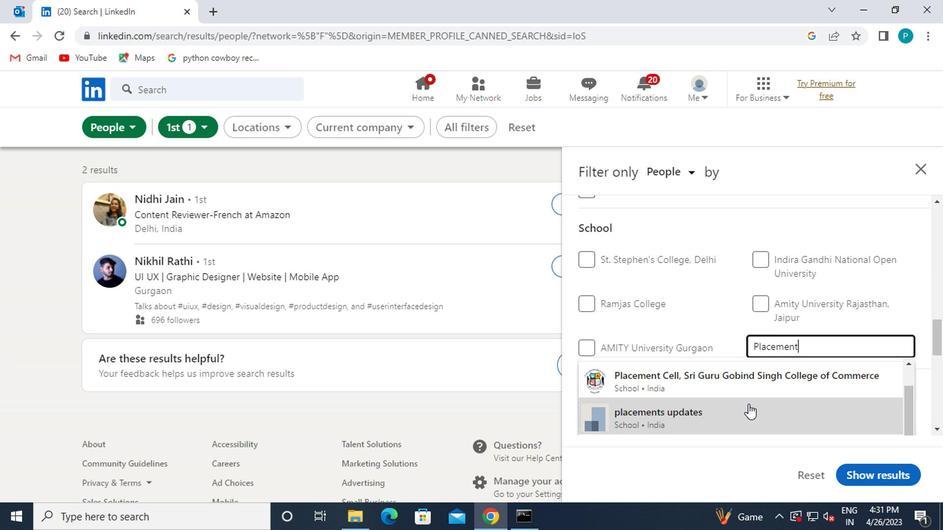 
Action: Mouse moved to (733, 387)
Screenshot: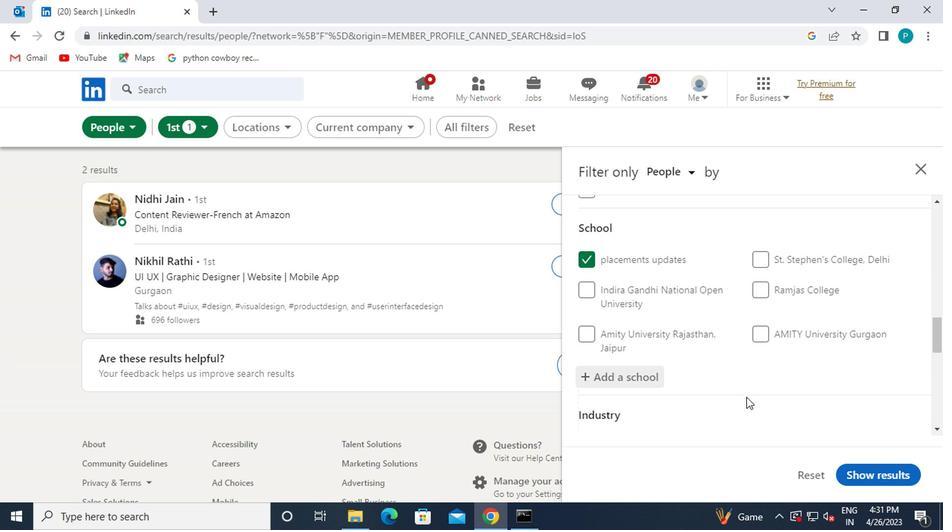 
Action: Mouse scrolled (733, 386) with delta (0, 0)
Screenshot: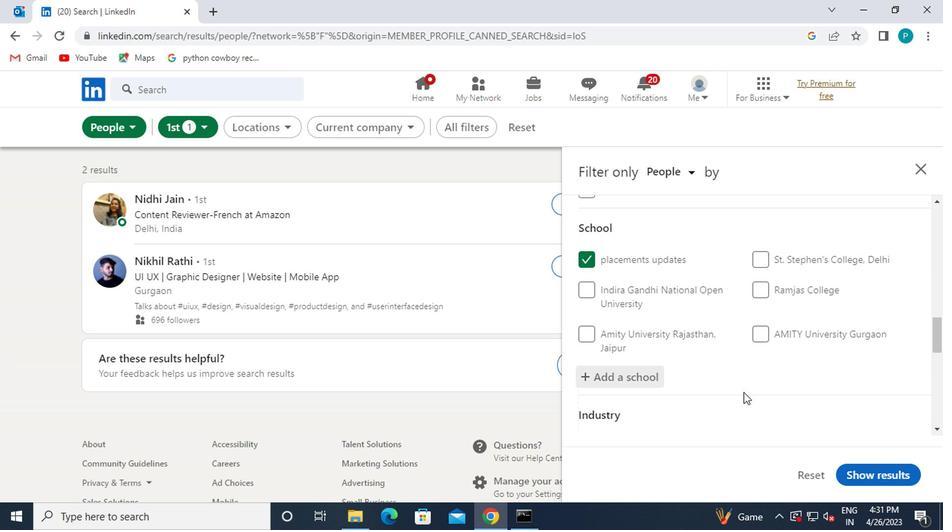
Action: Mouse scrolled (733, 386) with delta (0, 0)
Screenshot: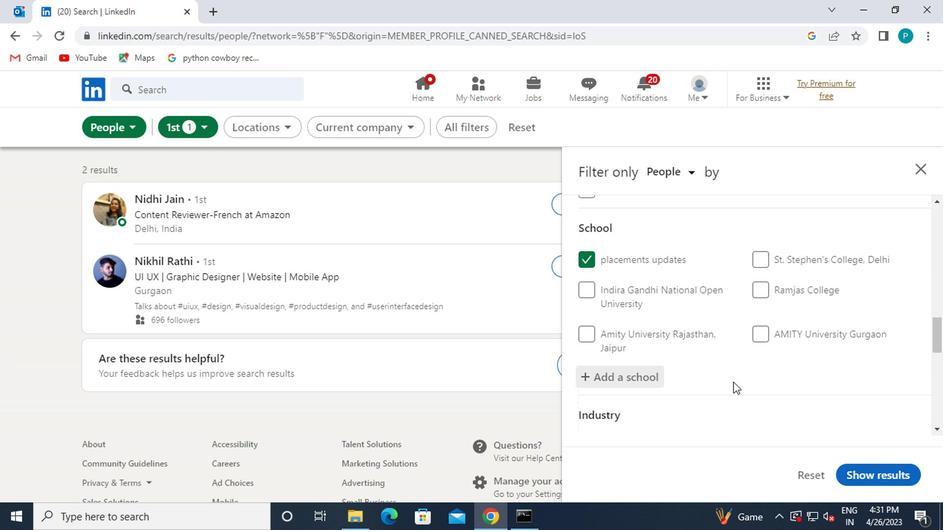 
Action: Mouse moved to (656, 381)
Screenshot: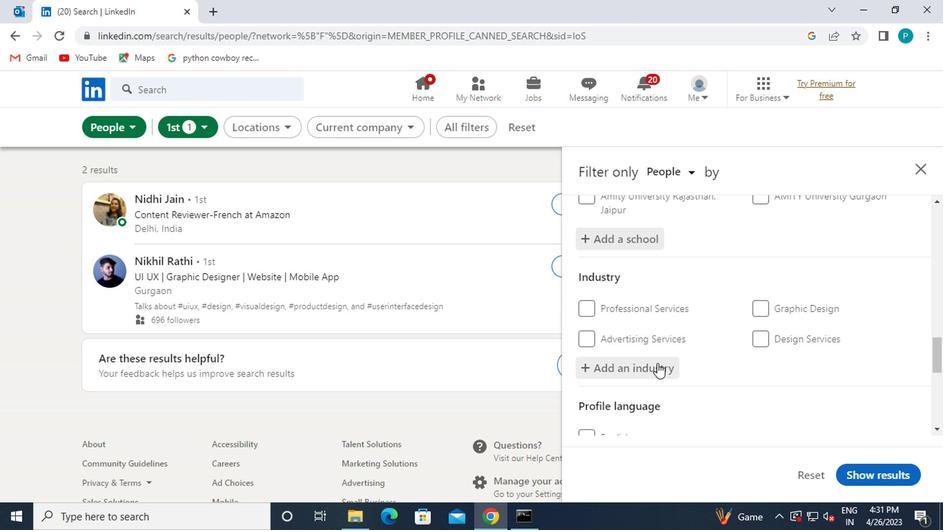 
Action: Mouse pressed left at (656, 381)
Screenshot: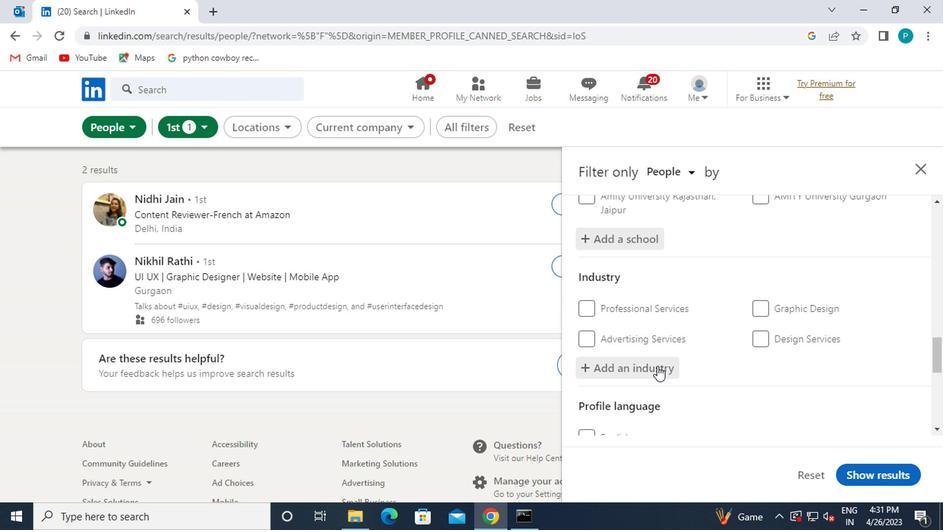 
Action: Key pressed C<Key.backspace>INSU
Screenshot: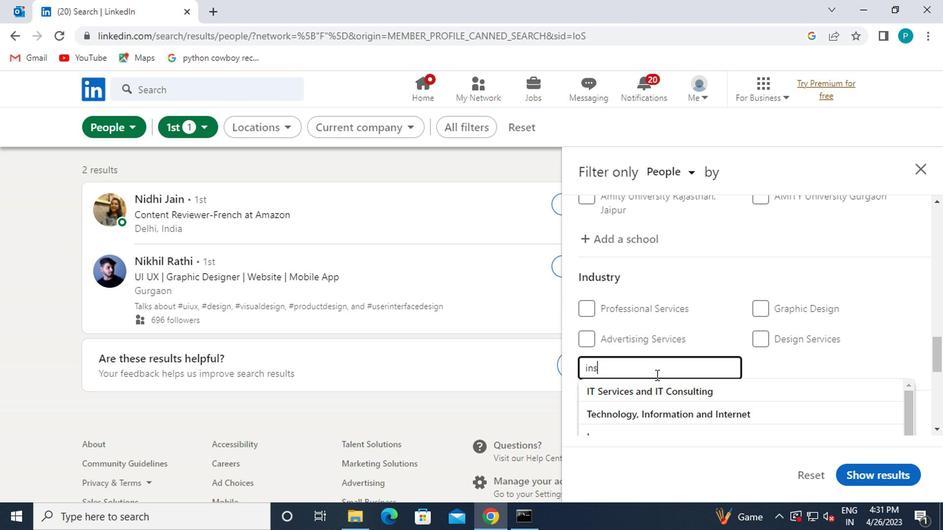 
Action: Mouse moved to (671, 371)
Screenshot: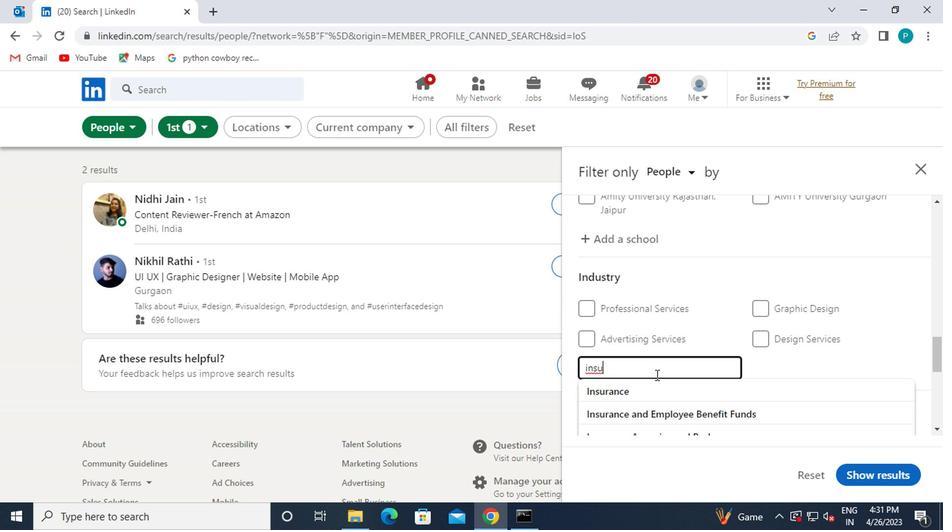 
Action: Mouse scrolled (671, 370) with delta (0, 0)
Screenshot: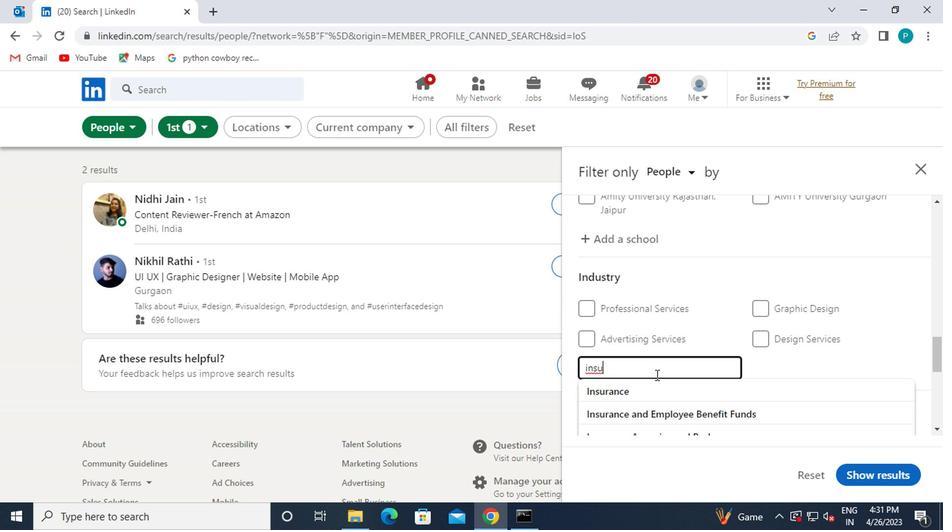 
Action: Mouse moved to (671, 371)
Screenshot: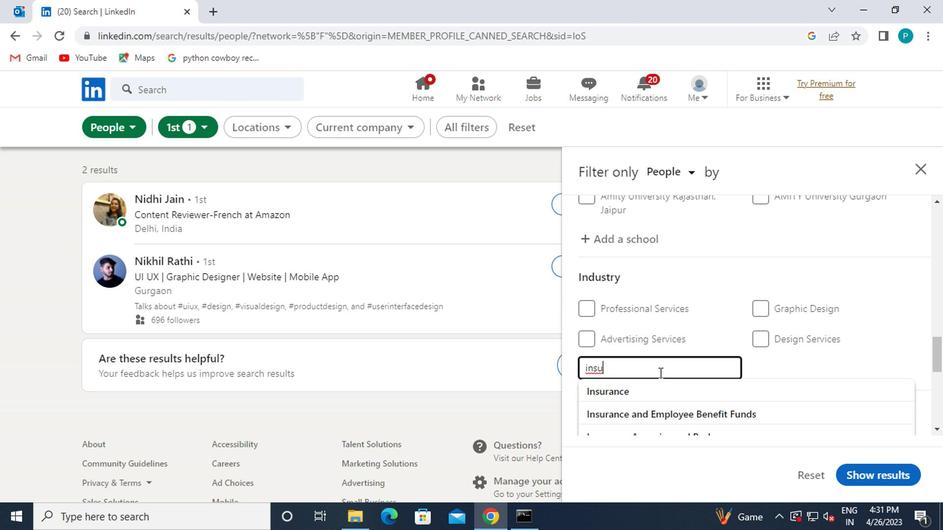 
Action: Mouse scrolled (671, 370) with delta (0, 0)
Screenshot: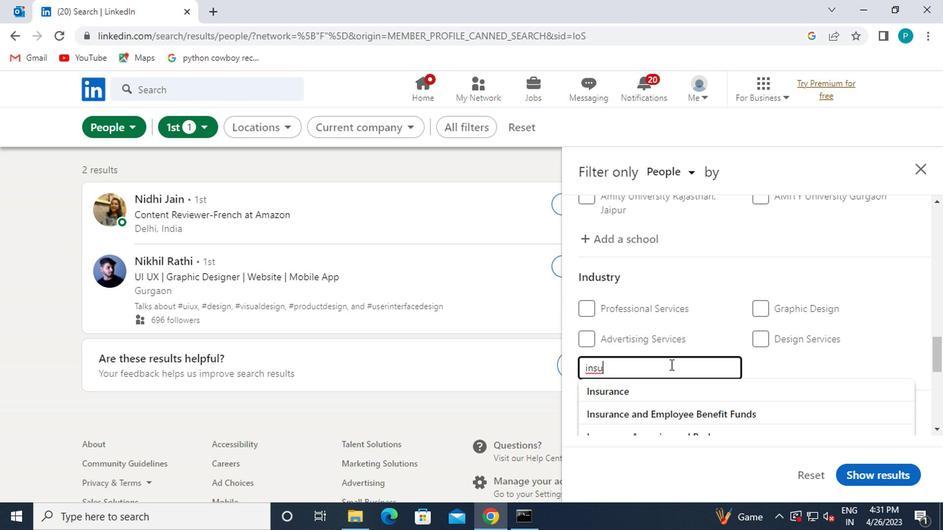 
Action: Mouse moved to (616, 321)
Screenshot: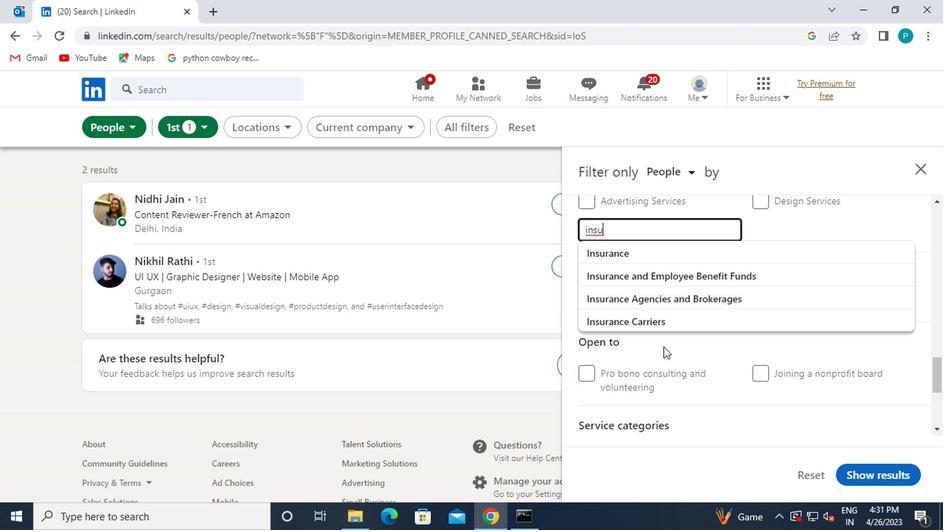 
Action: Mouse pressed left at (616, 321)
Screenshot: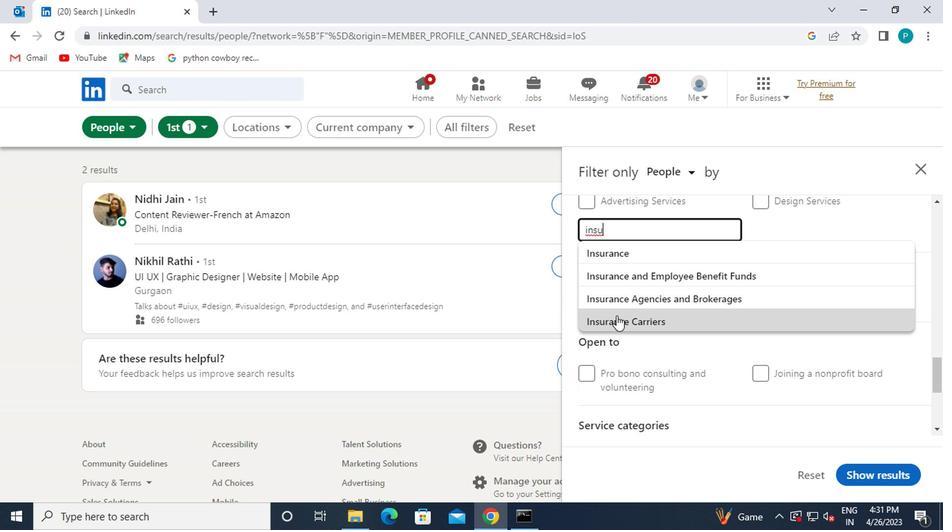 
Action: Mouse moved to (638, 338)
Screenshot: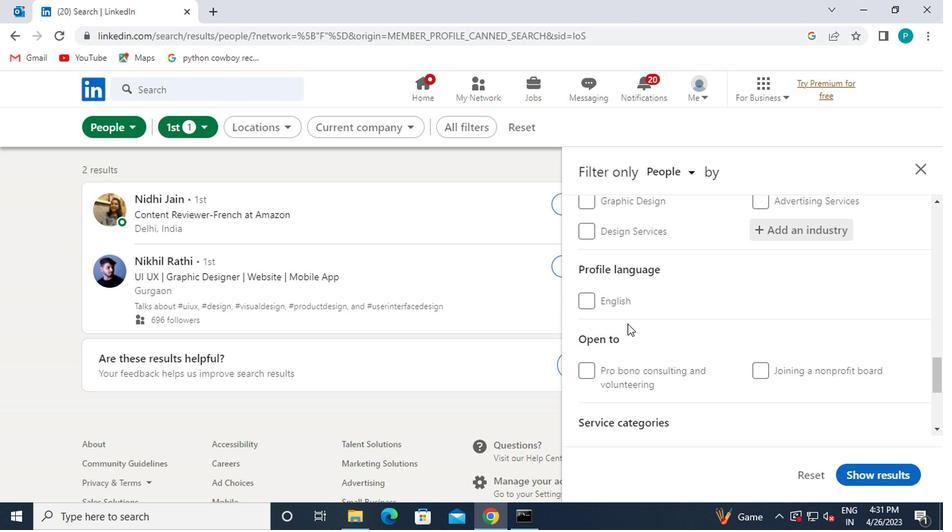
Action: Mouse scrolled (638, 337) with delta (0, 0)
Screenshot: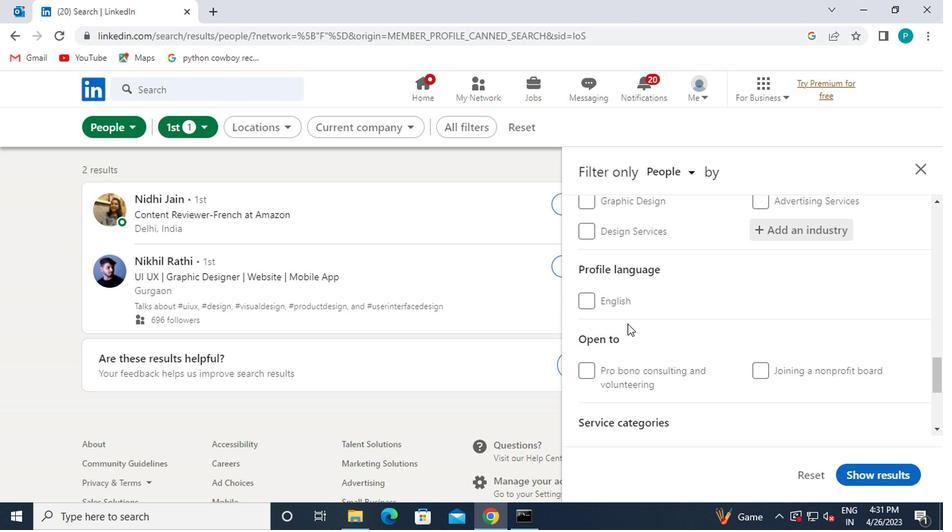 
Action: Mouse moved to (644, 342)
Screenshot: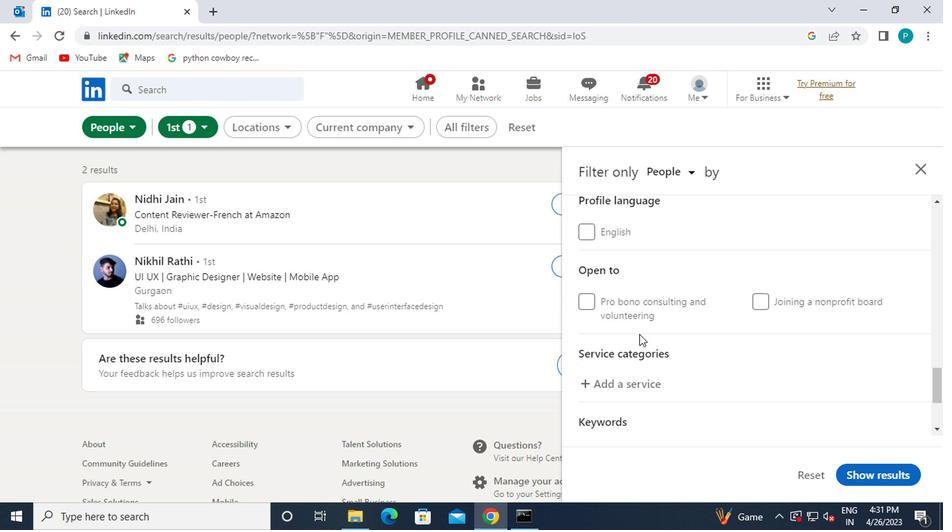 
Action: Mouse scrolled (644, 341) with delta (0, 0)
Screenshot: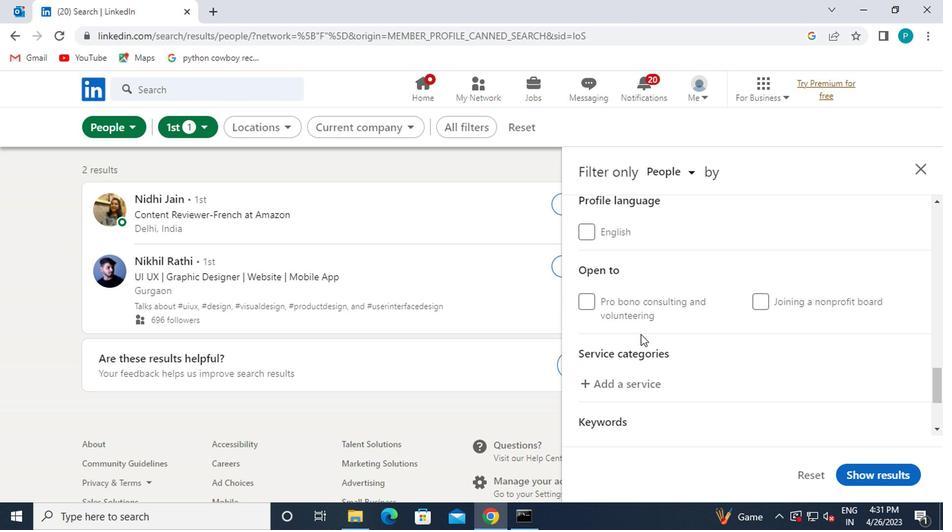 
Action: Mouse moved to (623, 325)
Screenshot: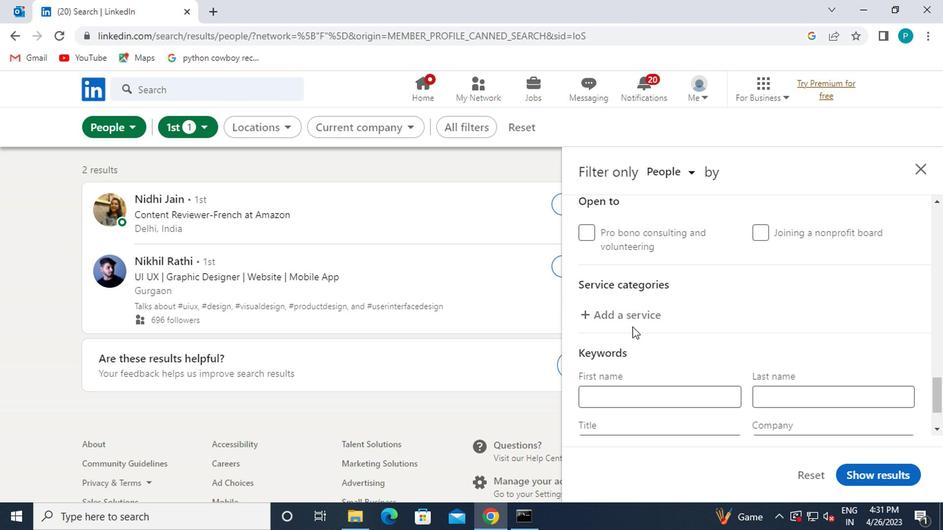 
Action: Mouse pressed left at (623, 325)
Screenshot: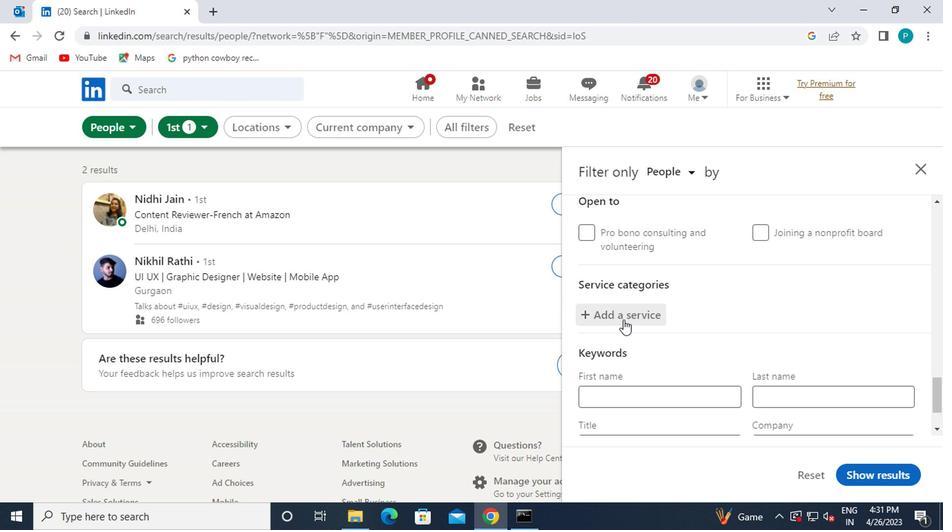 
Action: Key pressed FINA
Screenshot: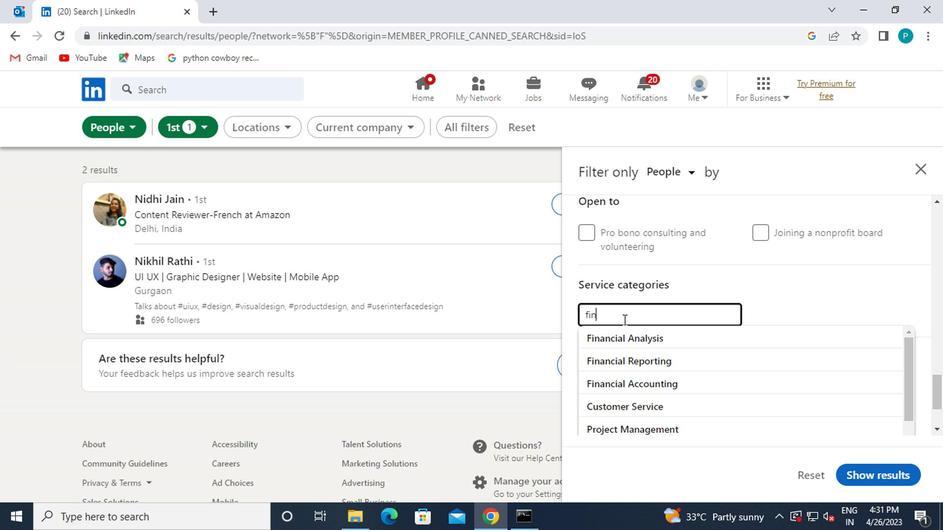 
Action: Mouse moved to (651, 370)
Screenshot: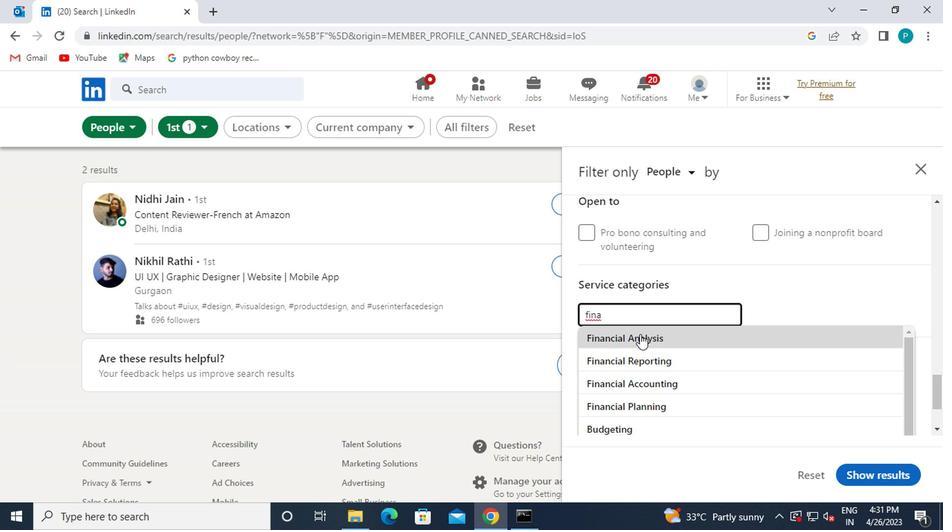 
Action: Mouse pressed left at (651, 370)
Screenshot: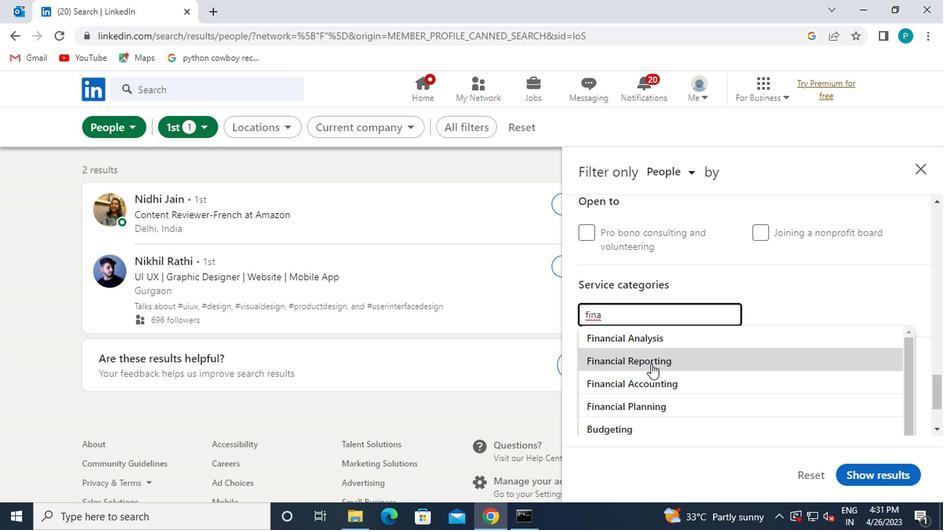 
Action: Mouse scrolled (651, 369) with delta (0, 0)
Screenshot: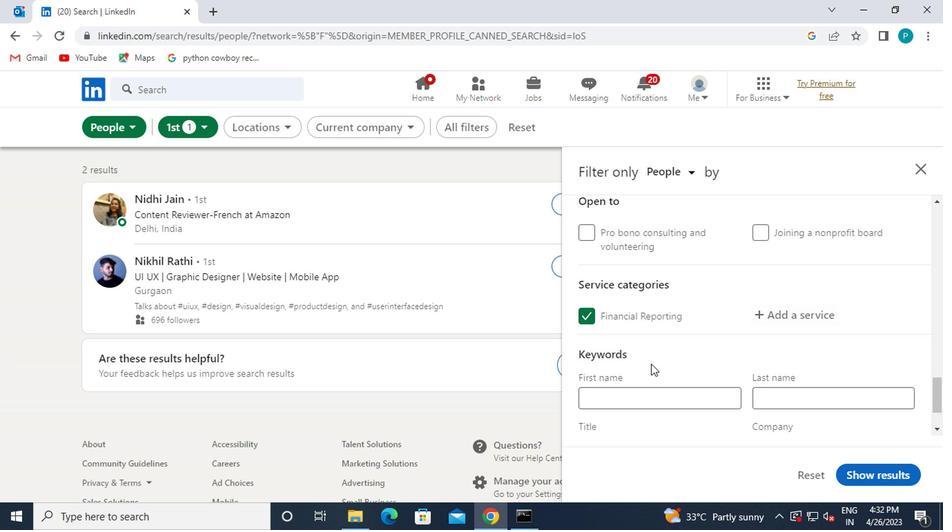 
Action: Mouse scrolled (651, 369) with delta (0, 0)
Screenshot: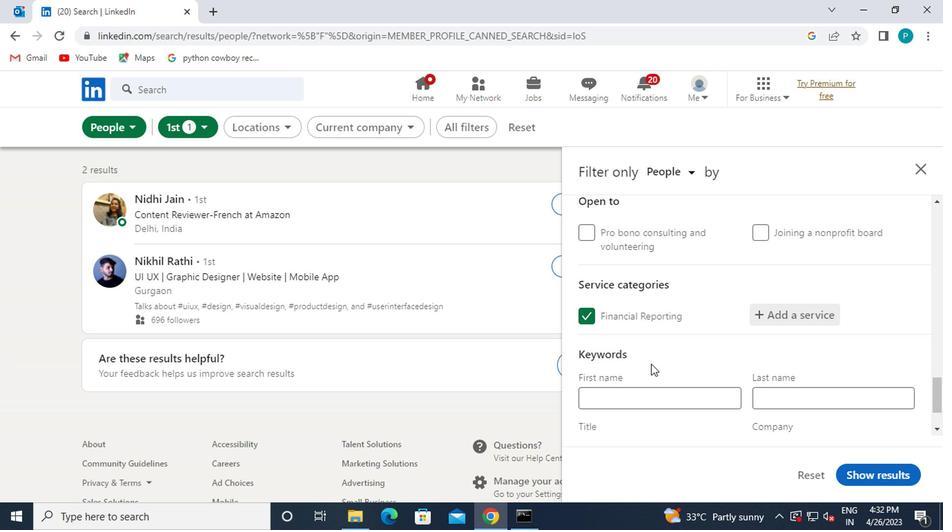 
Action: Mouse moved to (656, 375)
Screenshot: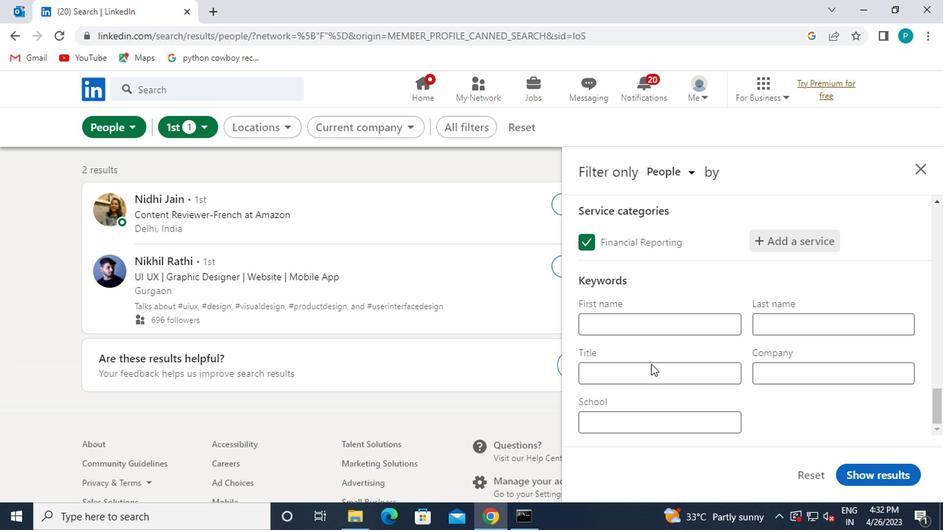 
Action: Mouse pressed left at (656, 375)
Screenshot: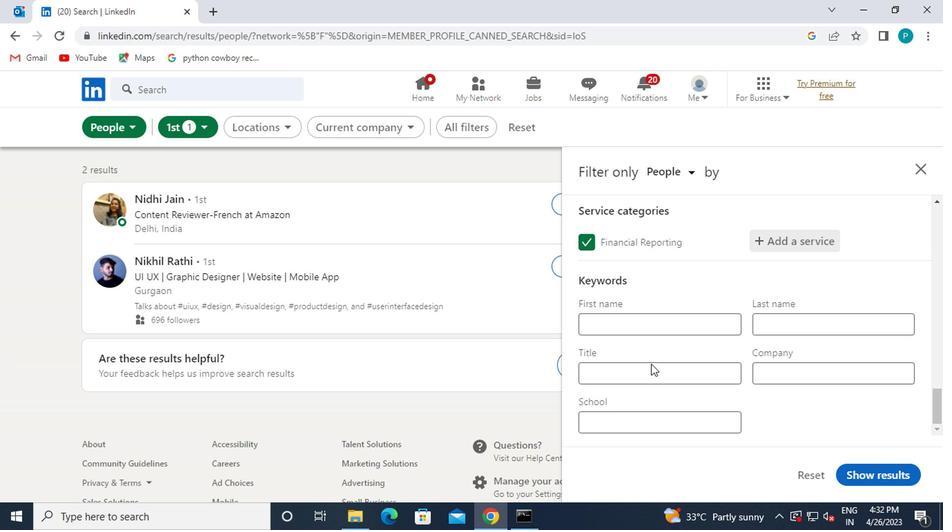 
Action: Key pressed <Key.caps_lock>C<Key.caps_lock>OMPUTER<Key.space><Key.caps_lock>P<Key.caps_lock>ROGRAMER
Screenshot: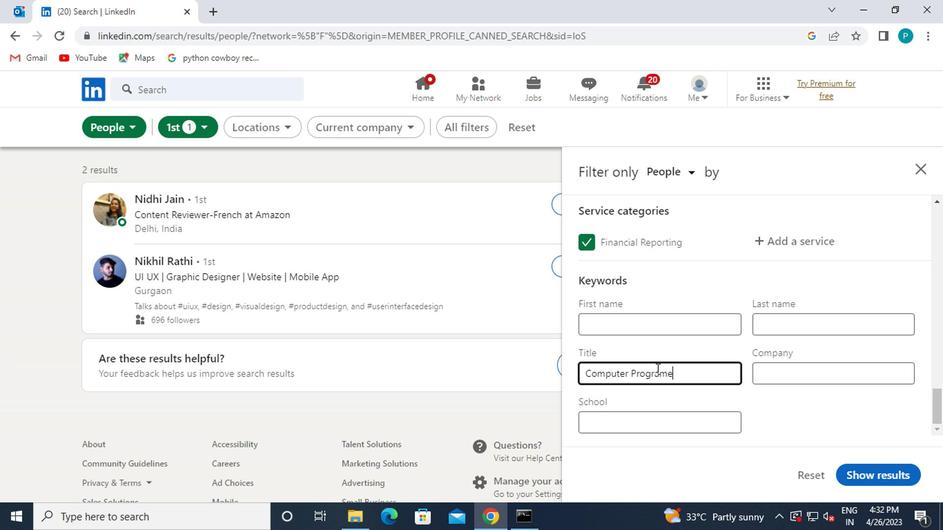 
Action: Mouse moved to (895, 477)
Screenshot: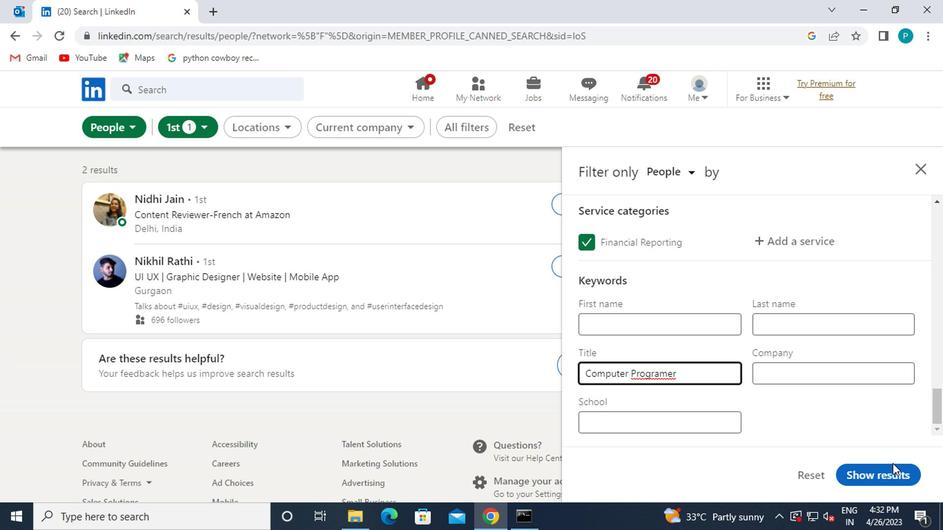 
Action: Mouse pressed left at (895, 477)
Screenshot: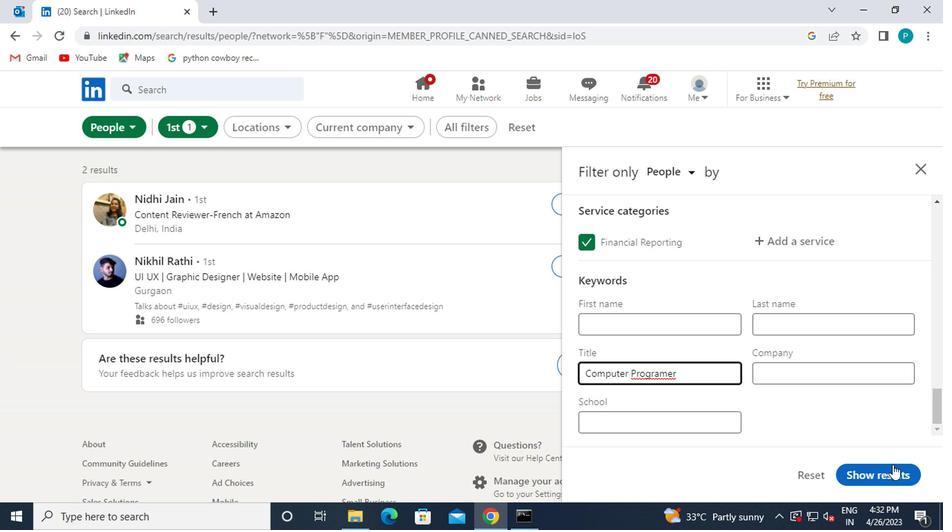 
